 Task: Plan a game night with friends on the 15th at 10:00 PM to 11:00 PM
Action: Mouse moved to (390, 122)
Screenshot: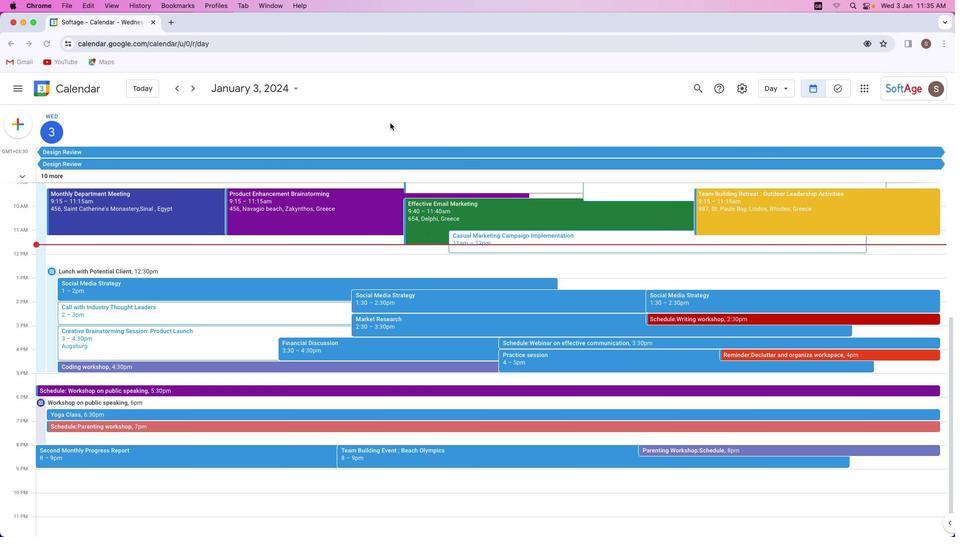 
Action: Mouse pressed left at (390, 122)
Screenshot: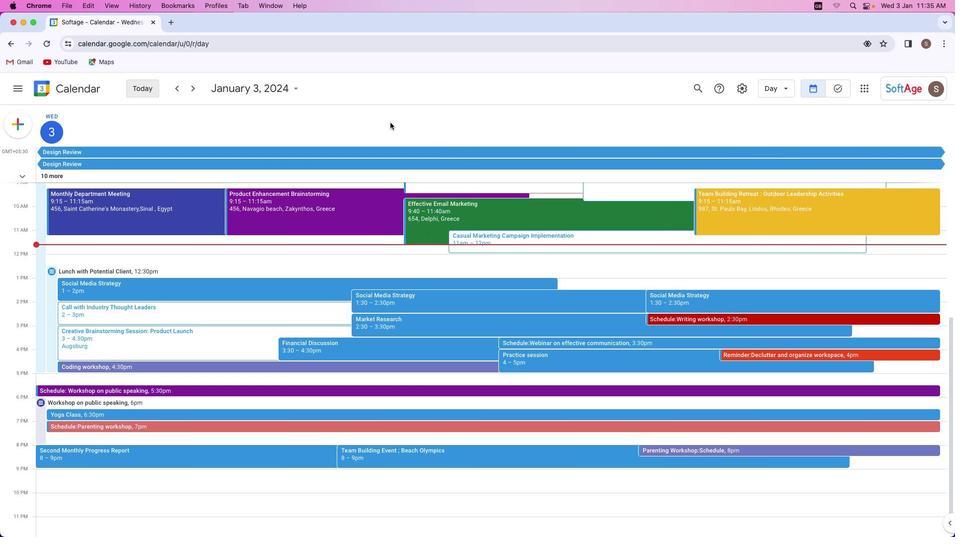 
Action: Mouse moved to (13, 131)
Screenshot: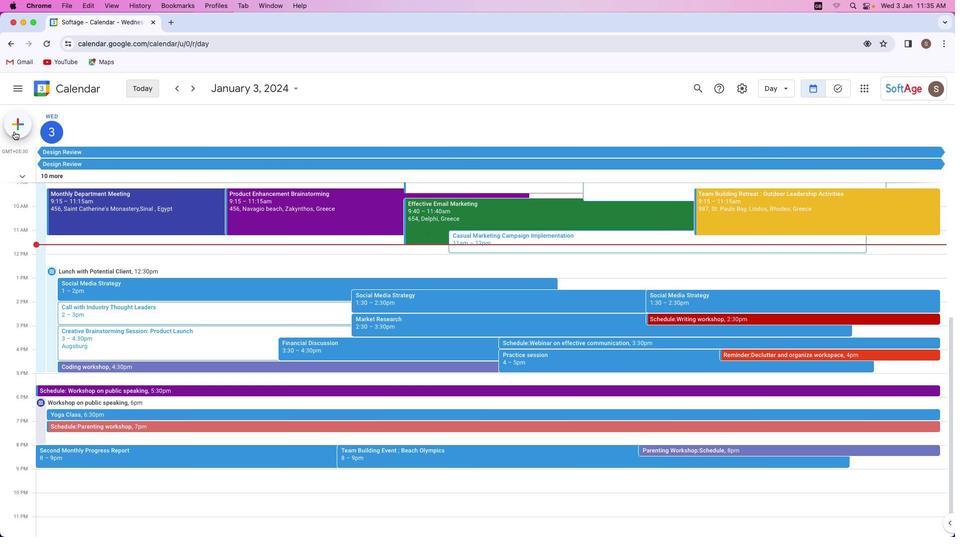 
Action: Mouse pressed left at (13, 131)
Screenshot: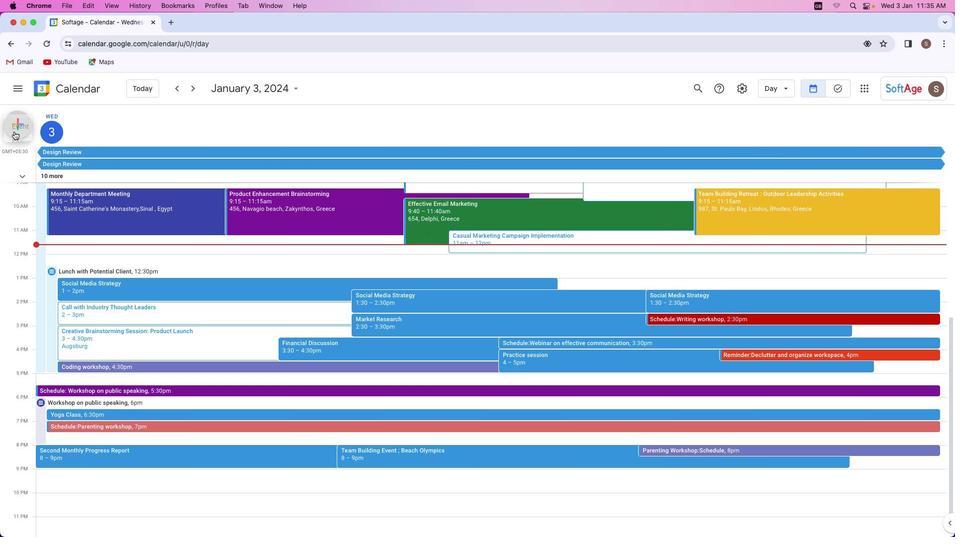 
Action: Mouse moved to (30, 158)
Screenshot: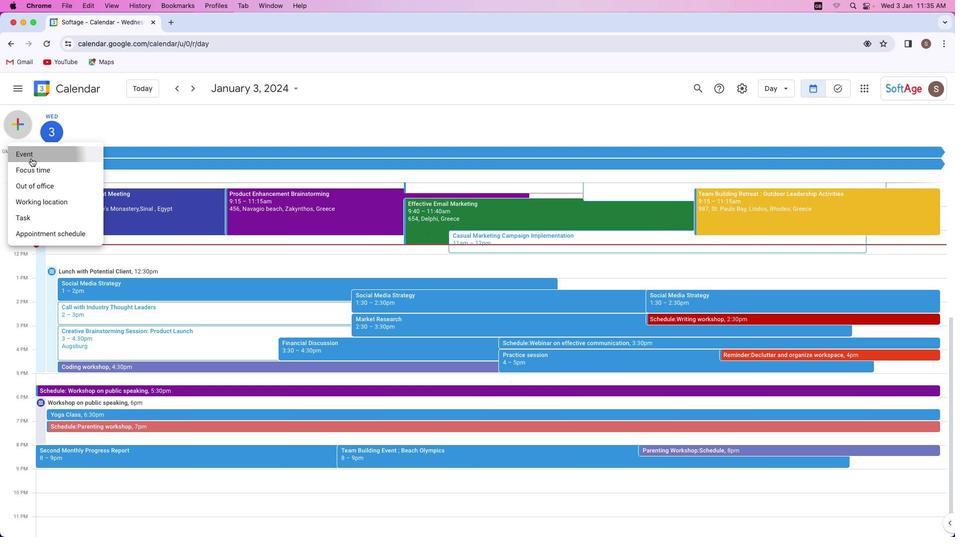 
Action: Mouse pressed left at (30, 158)
Screenshot: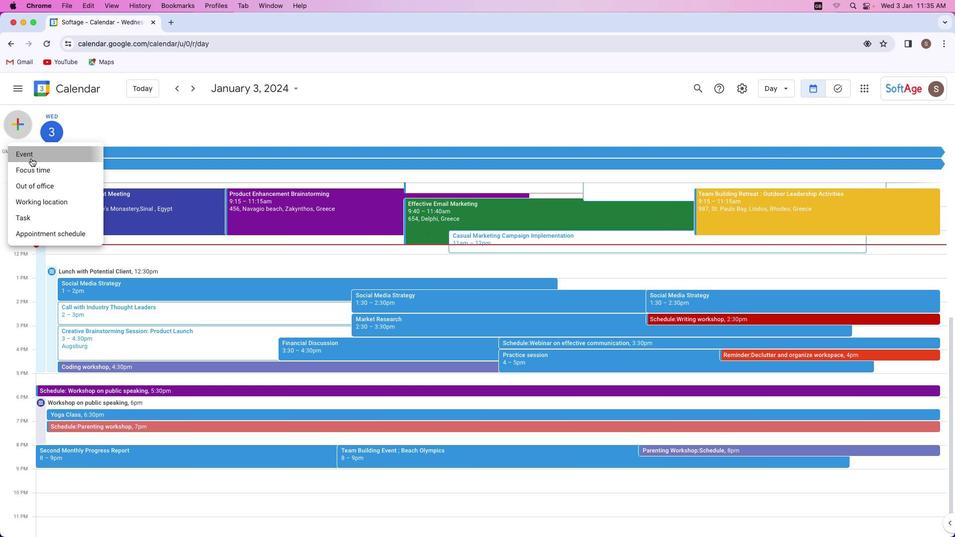 
Action: Mouse moved to (368, 210)
Screenshot: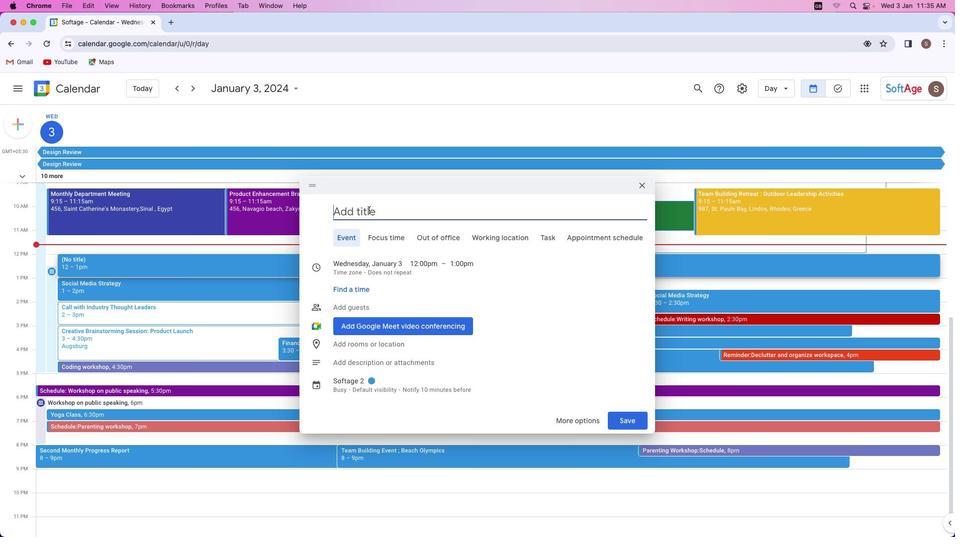 
Action: Key pressed Key.shift'G''a''m''e'Key.space'n''i''g''h''t'Key.space'w''i''t''h'Key.space'f''r''i''e''n''d''s'
Screenshot: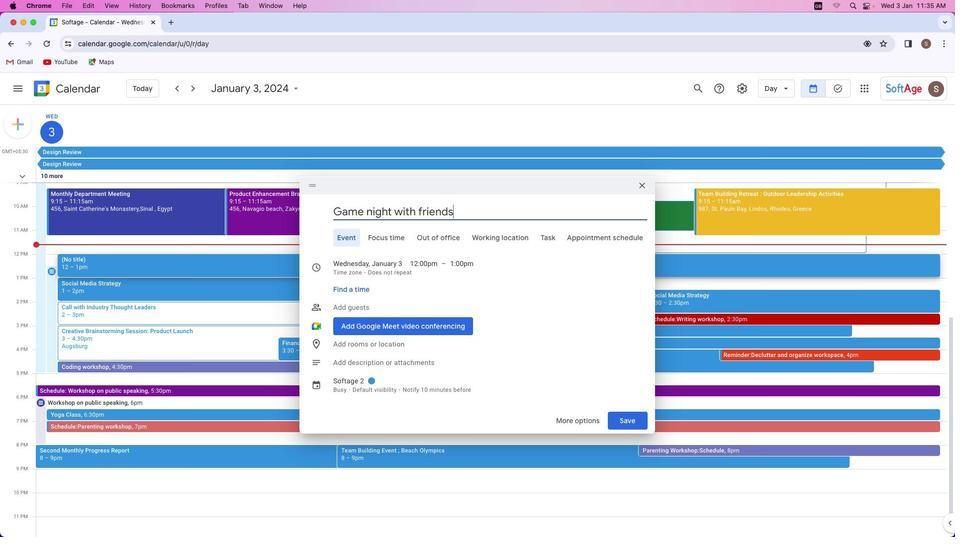 
Action: Mouse moved to (360, 259)
Screenshot: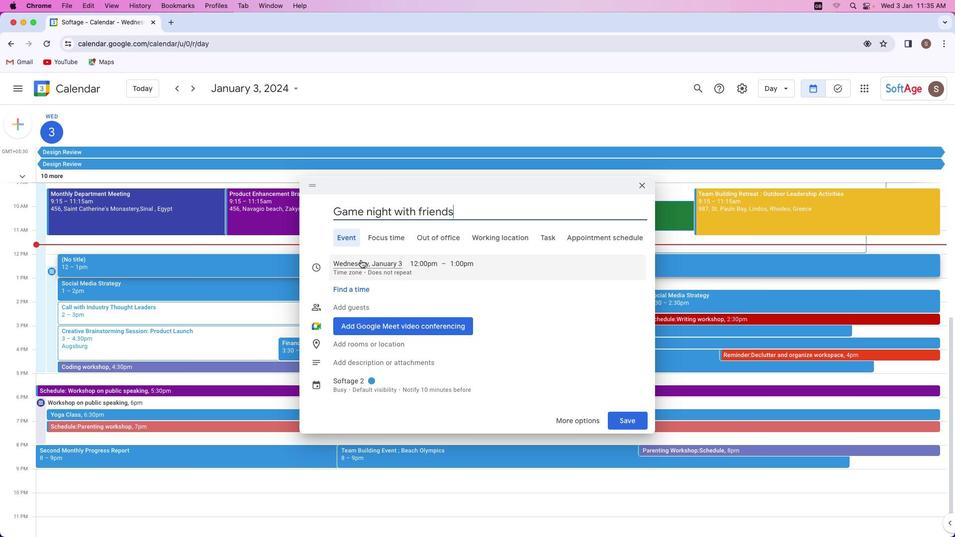 
Action: Mouse pressed left at (360, 259)
Screenshot: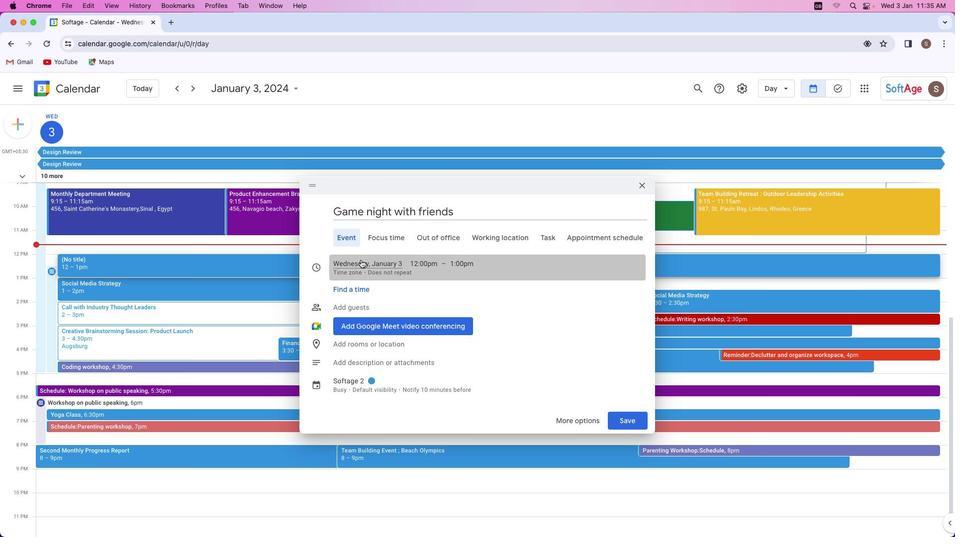 
Action: Mouse moved to (349, 341)
Screenshot: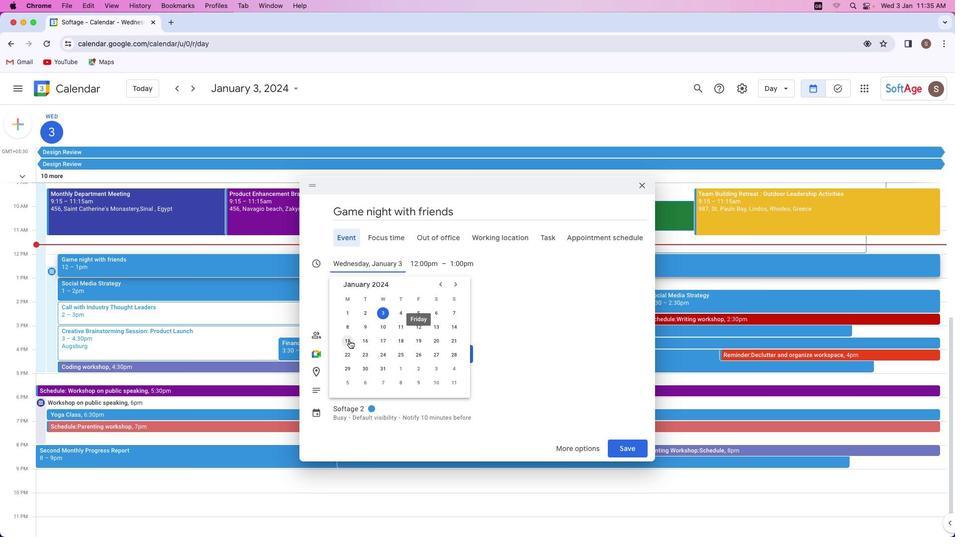 
Action: Mouse pressed left at (349, 341)
Screenshot: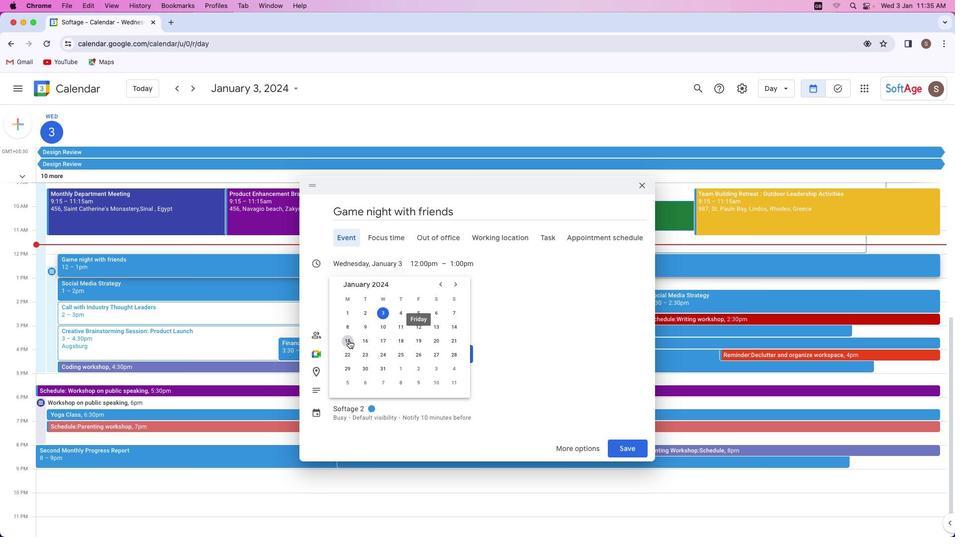 
Action: Mouse moved to (413, 265)
Screenshot: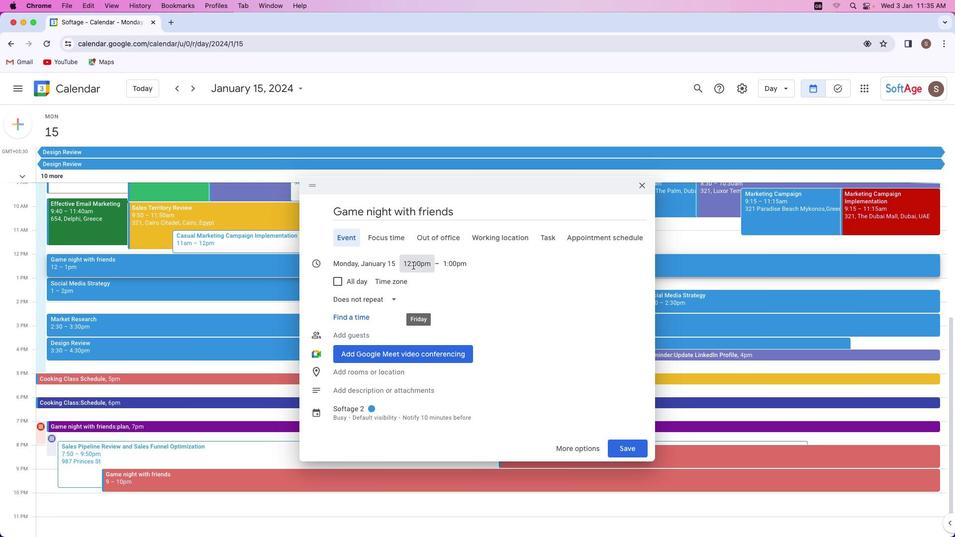 
Action: Mouse pressed left at (413, 265)
Screenshot: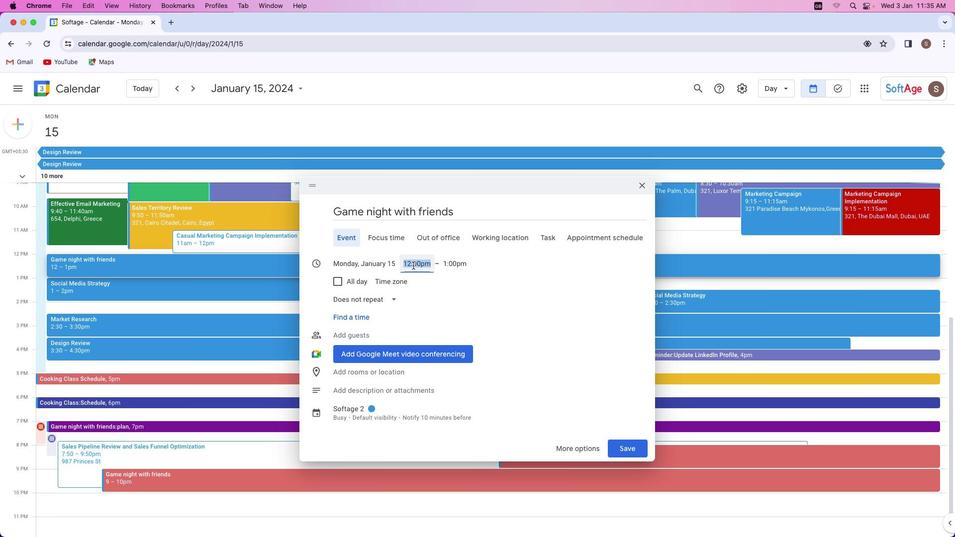 
Action: Mouse moved to (420, 300)
Screenshot: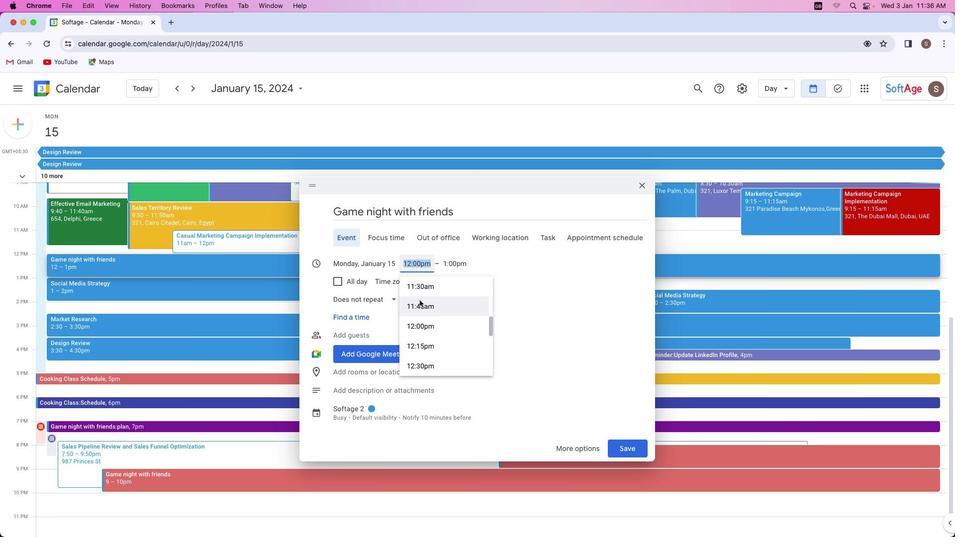 
Action: Mouse scrolled (420, 300) with delta (0, 0)
Screenshot: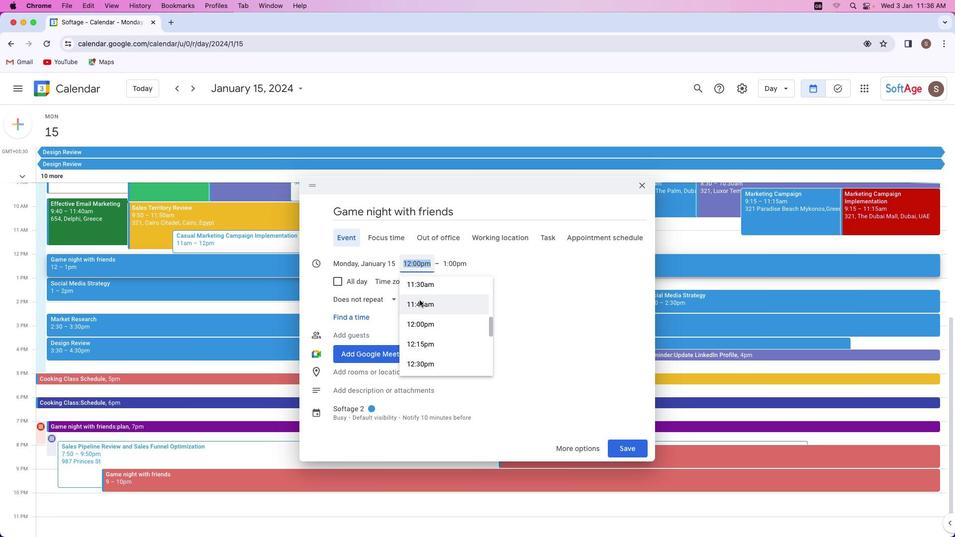 
Action: Mouse scrolled (420, 300) with delta (0, 0)
Screenshot: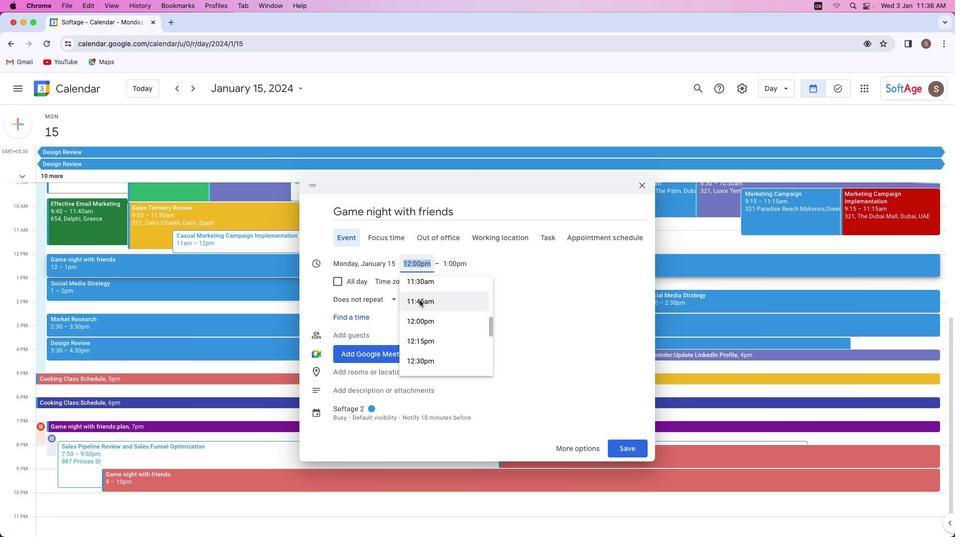 
Action: Mouse scrolled (420, 300) with delta (0, 0)
Screenshot: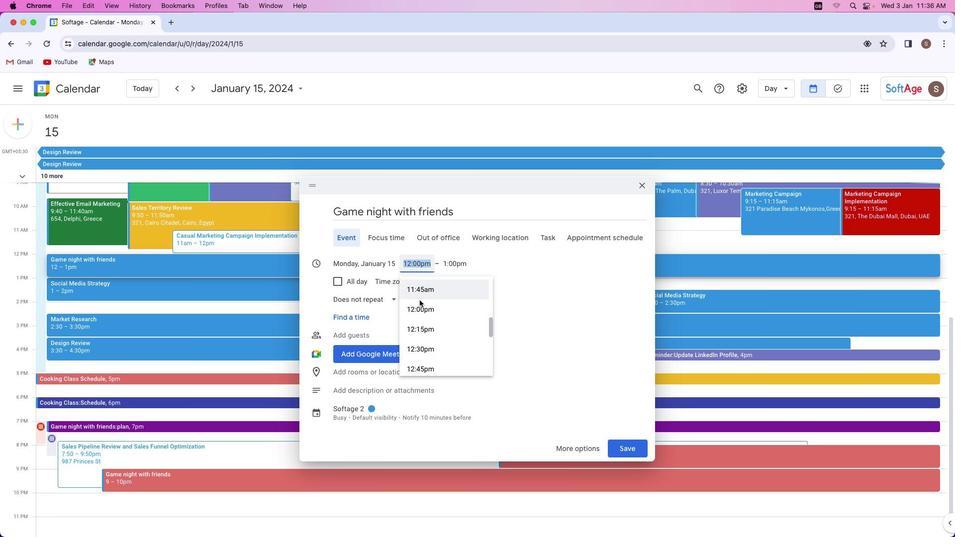
Action: Mouse scrolled (420, 300) with delta (0, 0)
Screenshot: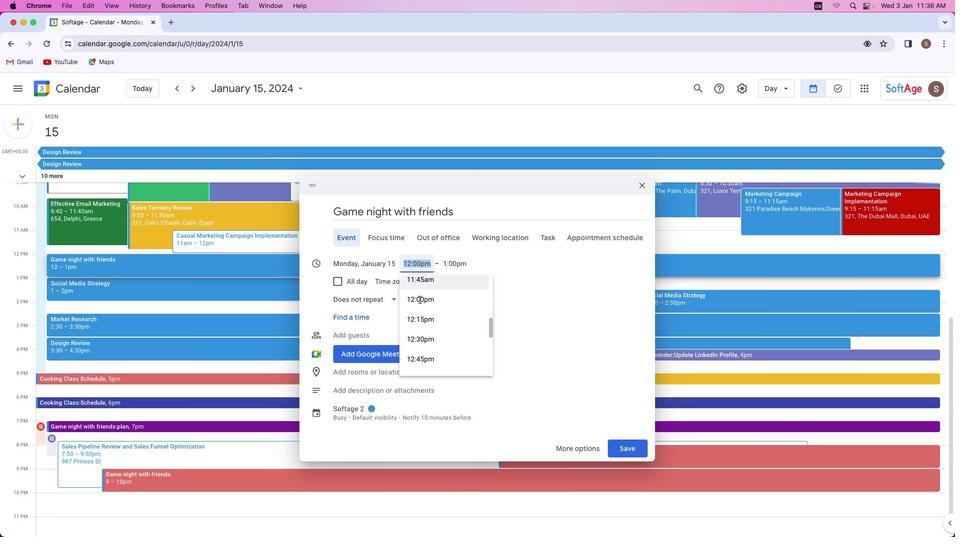 
Action: Mouse moved to (421, 298)
Screenshot: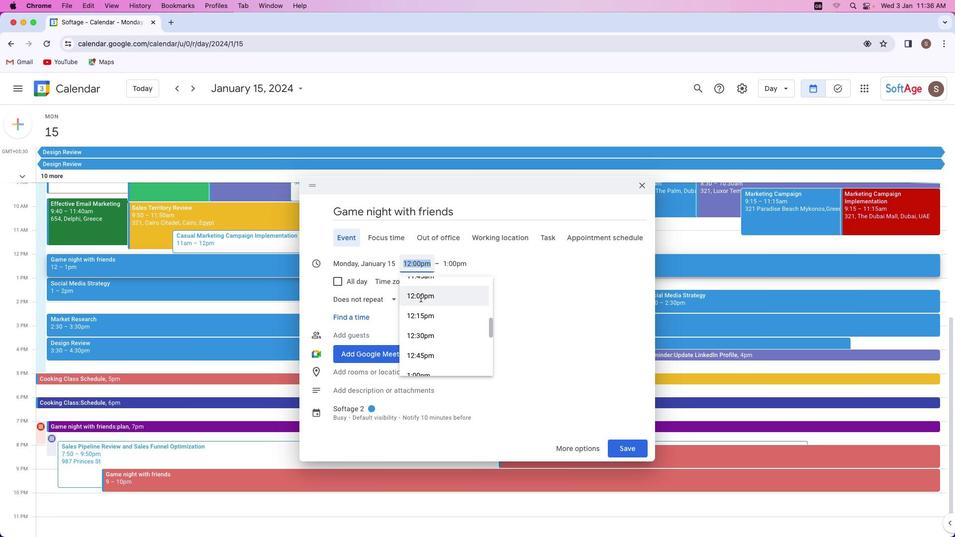 
Action: Mouse scrolled (421, 298) with delta (0, 0)
Screenshot: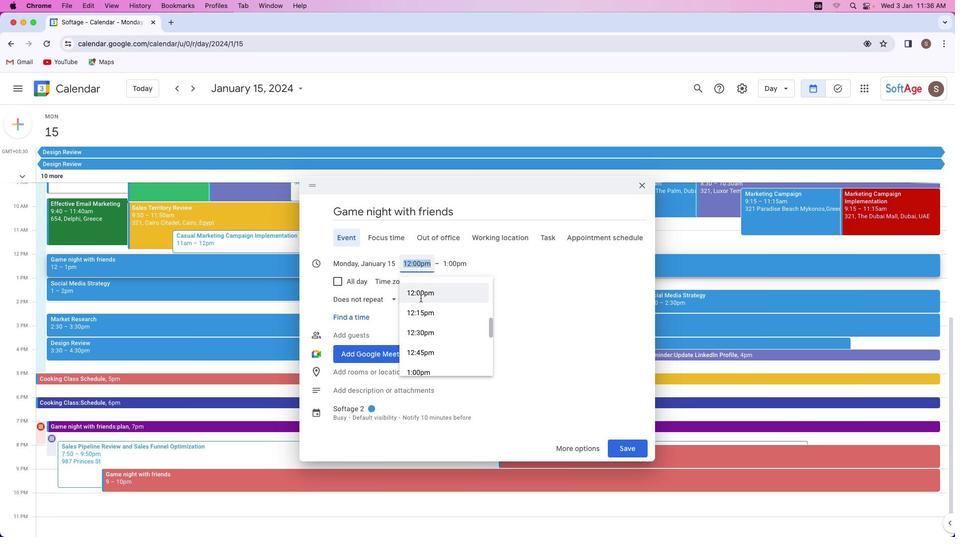 
Action: Mouse scrolled (421, 298) with delta (0, 0)
Screenshot: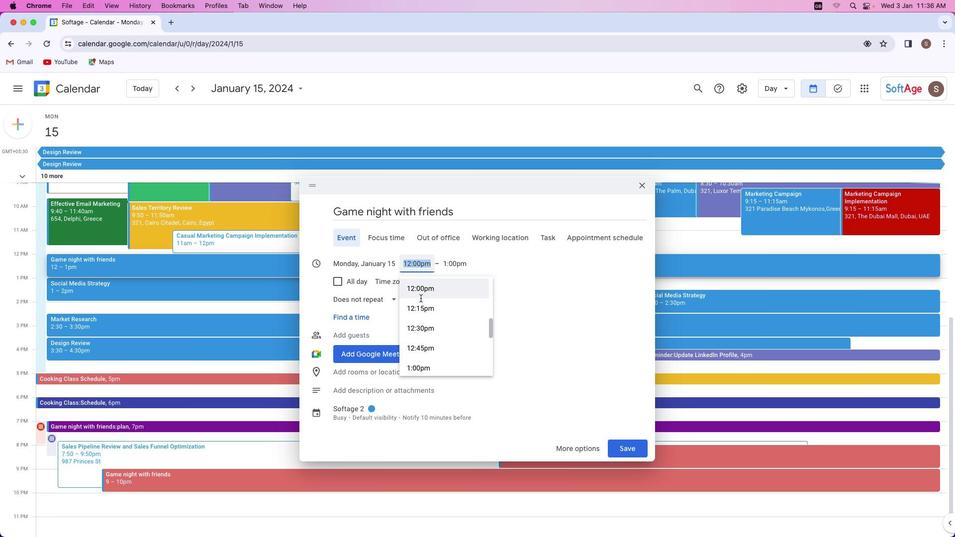 
Action: Mouse scrolled (421, 298) with delta (0, 0)
Screenshot: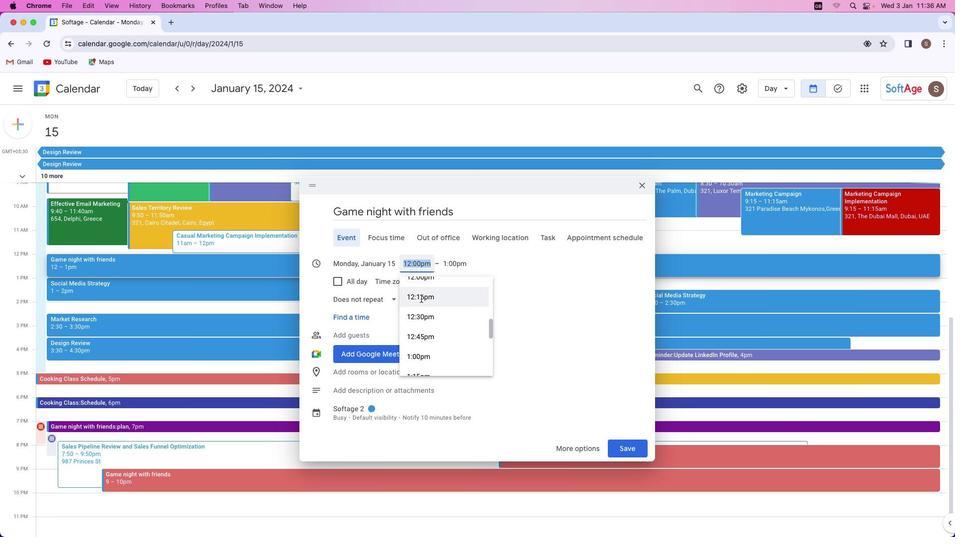 
Action: Mouse moved to (421, 298)
Screenshot: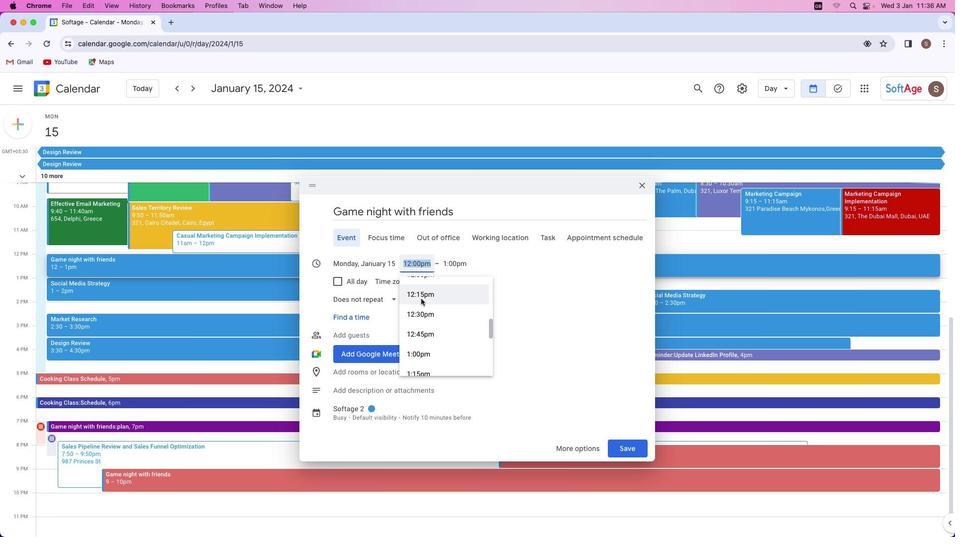
Action: Mouse scrolled (421, 298) with delta (0, 0)
Screenshot: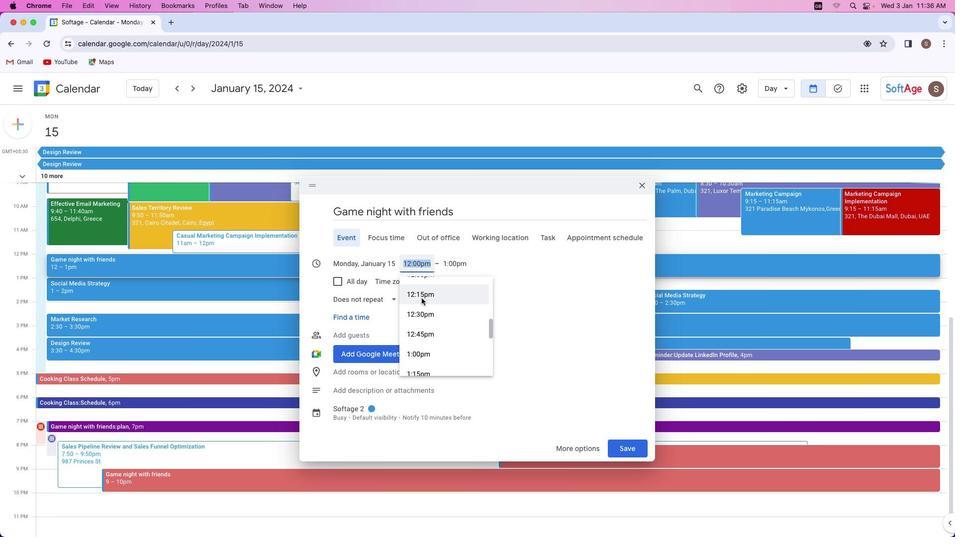 
Action: Mouse scrolled (421, 298) with delta (0, 0)
Screenshot: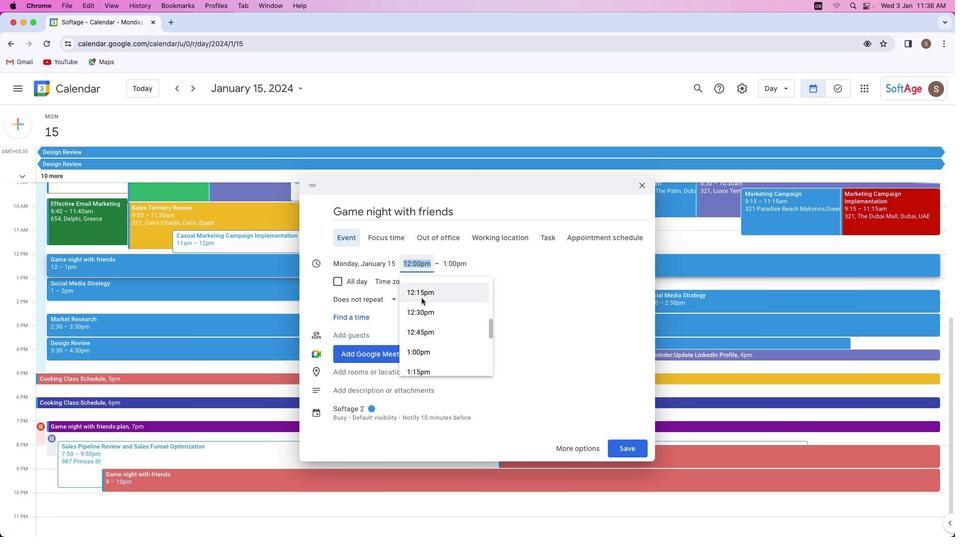 
Action: Mouse moved to (422, 297)
Screenshot: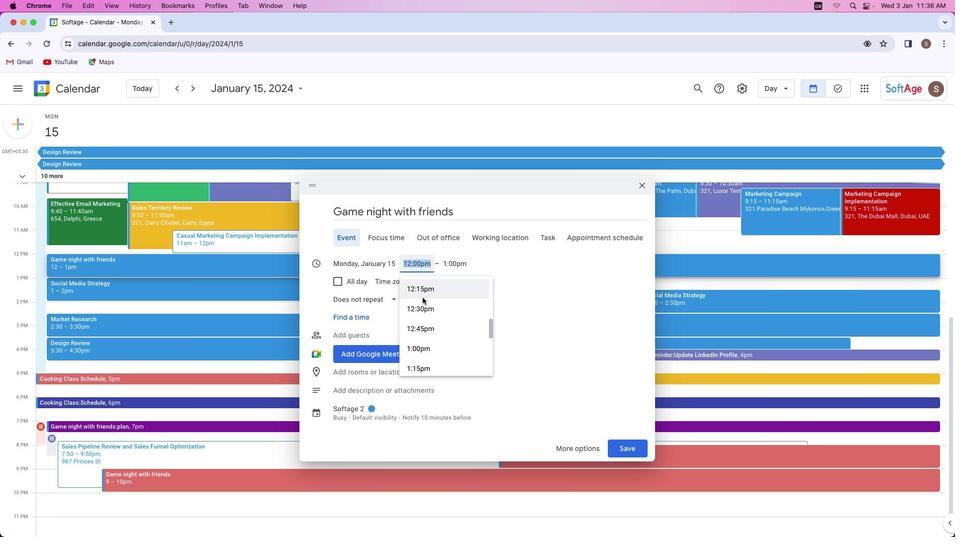 
Action: Mouse scrolled (422, 297) with delta (0, 0)
Screenshot: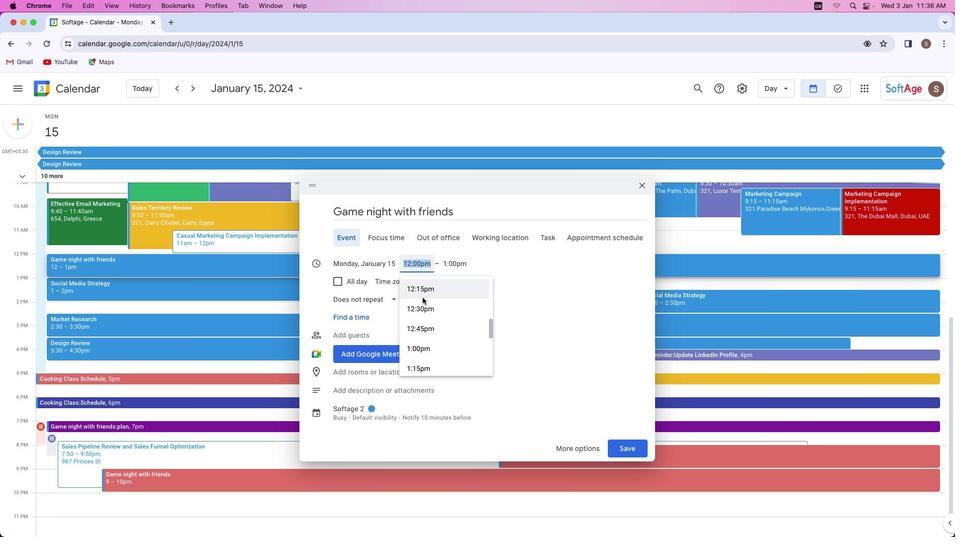 
Action: Mouse moved to (422, 298)
Screenshot: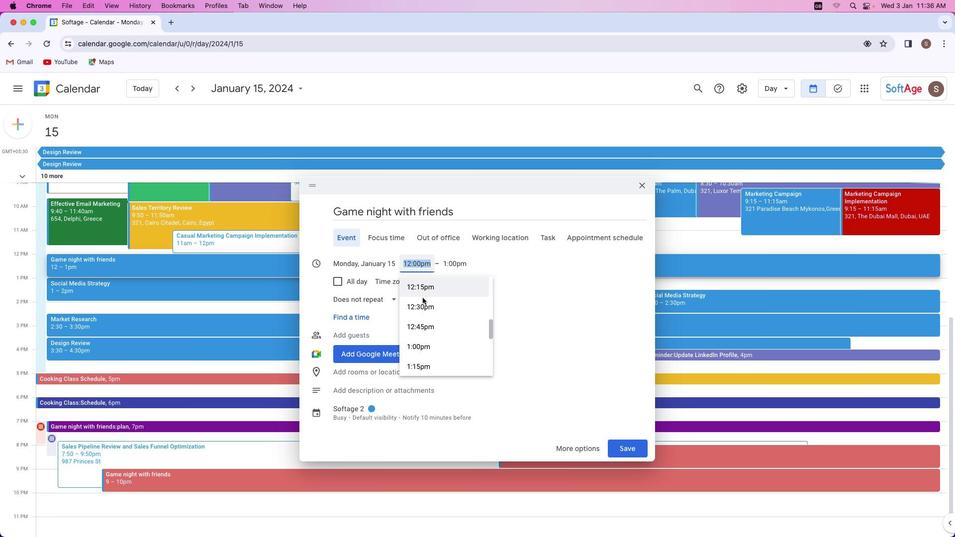 
Action: Mouse scrolled (422, 298) with delta (0, 0)
Screenshot: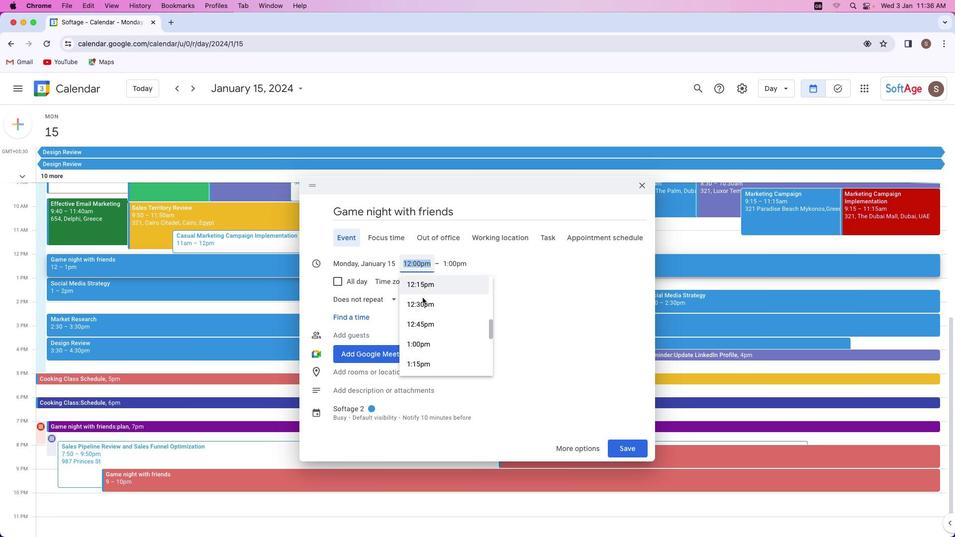 
Action: Mouse scrolled (422, 298) with delta (0, 0)
Screenshot: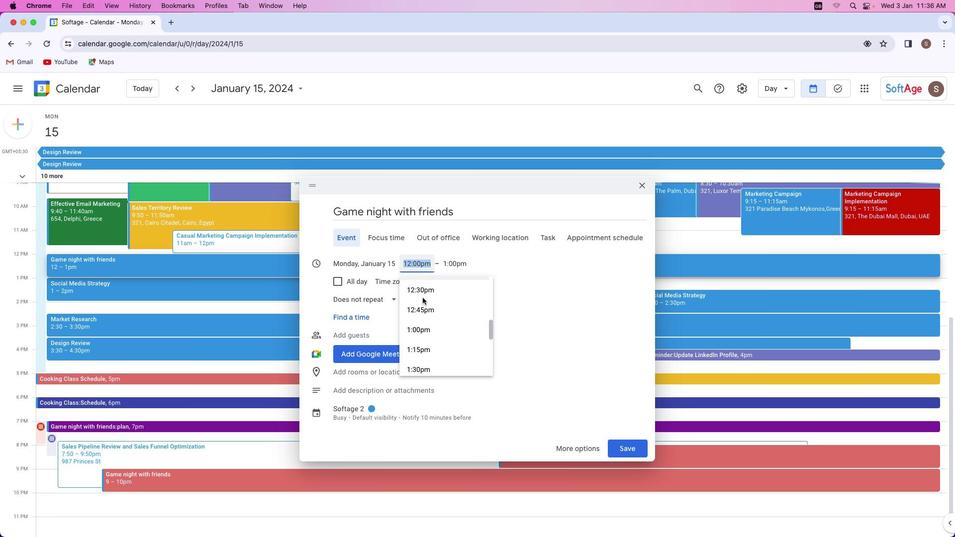 
Action: Mouse scrolled (422, 298) with delta (0, 0)
Screenshot: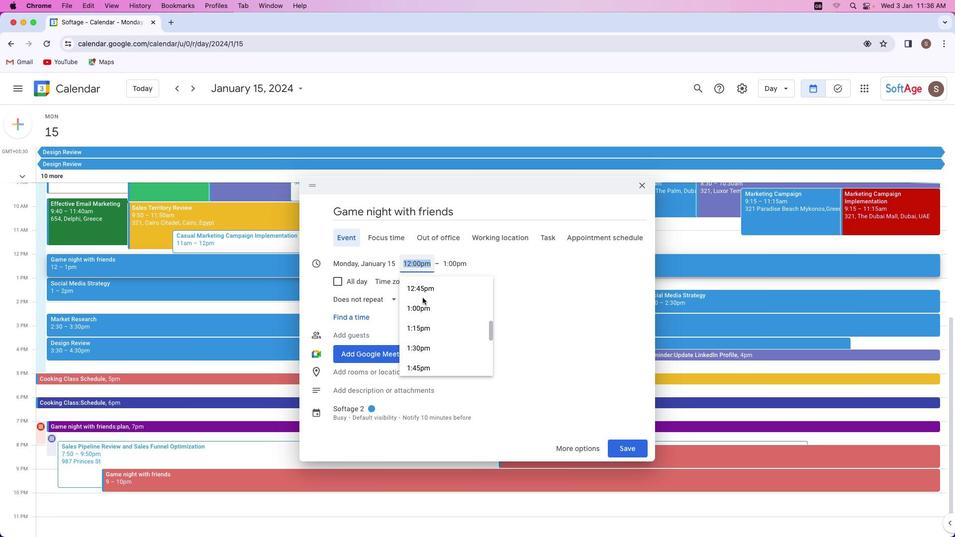 
Action: Mouse moved to (423, 297)
Screenshot: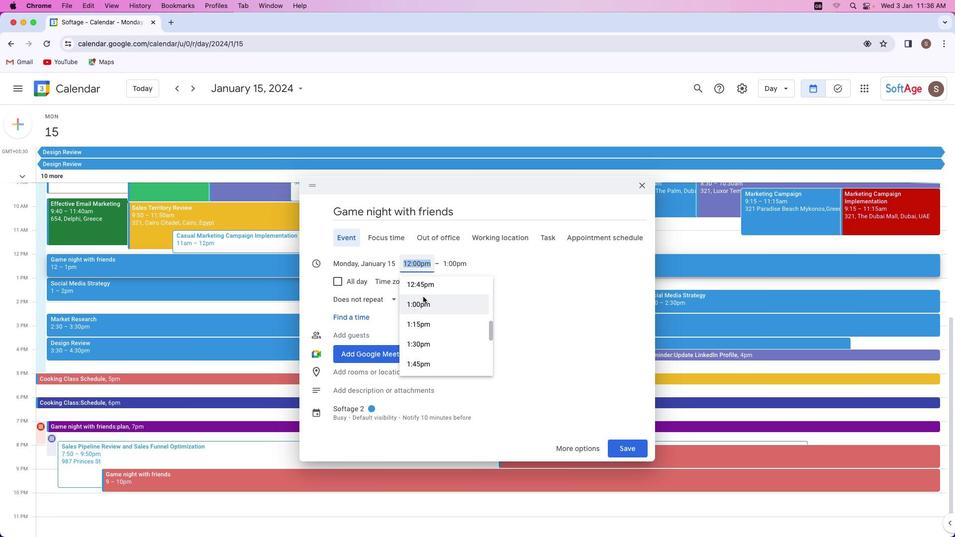 
Action: Mouse scrolled (423, 297) with delta (0, 0)
Screenshot: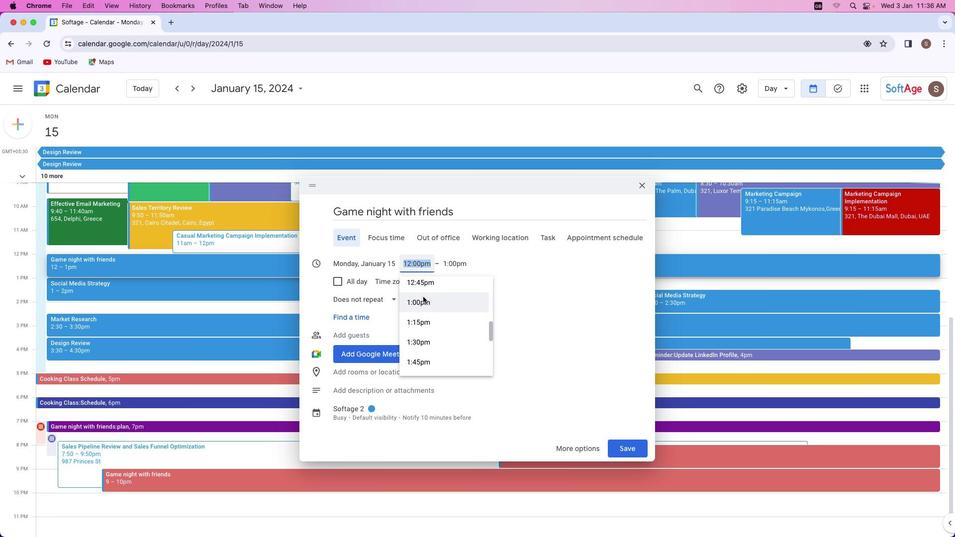 
Action: Mouse scrolled (423, 297) with delta (0, 0)
Screenshot: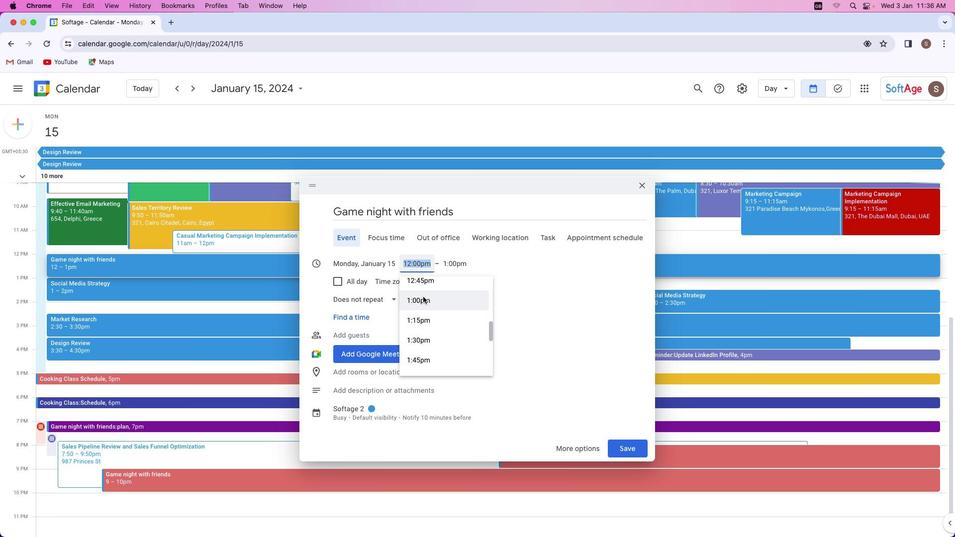 
Action: Mouse scrolled (423, 297) with delta (0, 0)
Screenshot: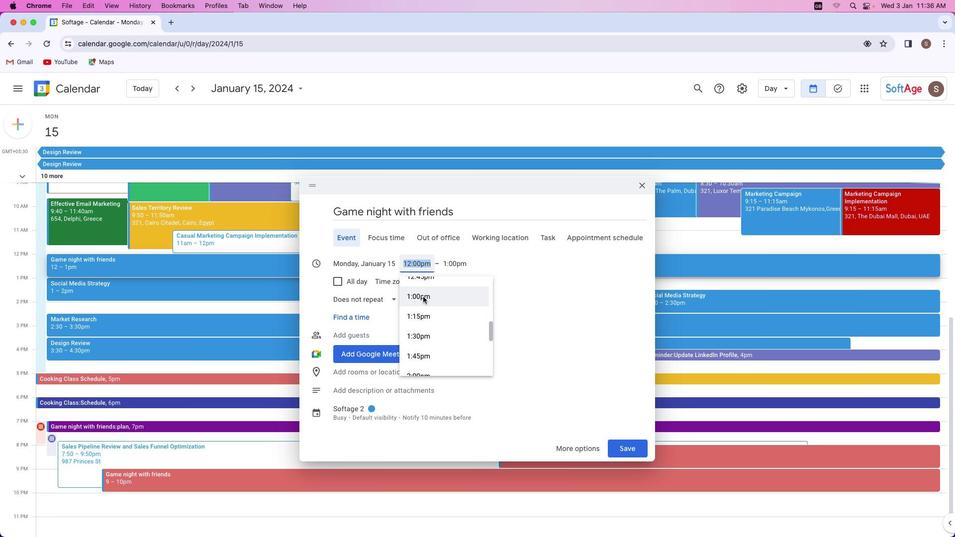
Action: Mouse scrolled (423, 297) with delta (0, 0)
Screenshot: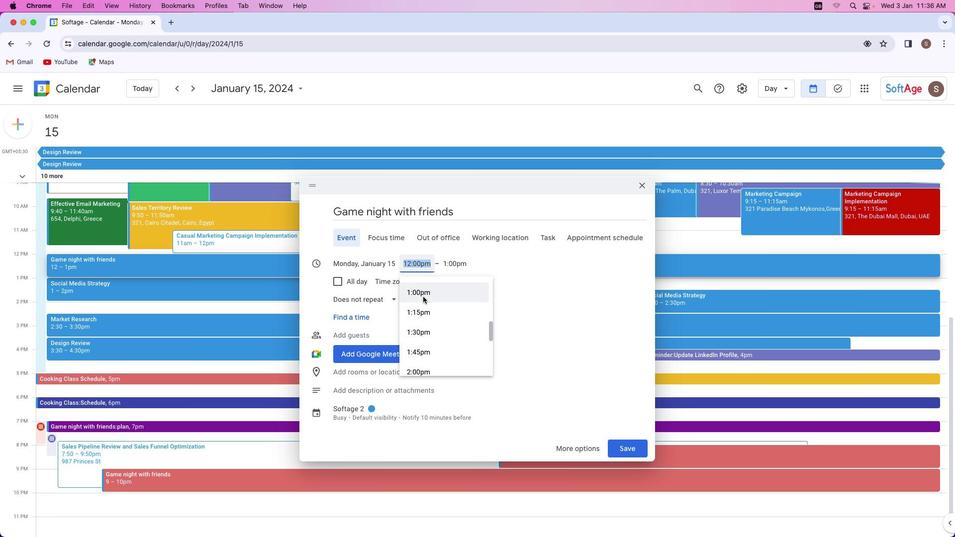 
Action: Mouse moved to (423, 296)
Screenshot: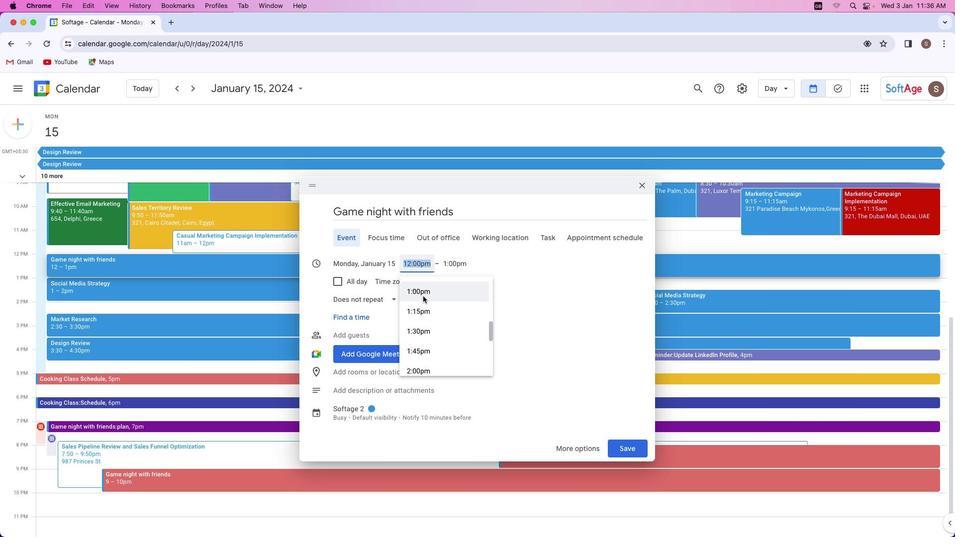 
Action: Mouse scrolled (423, 296) with delta (0, 0)
Screenshot: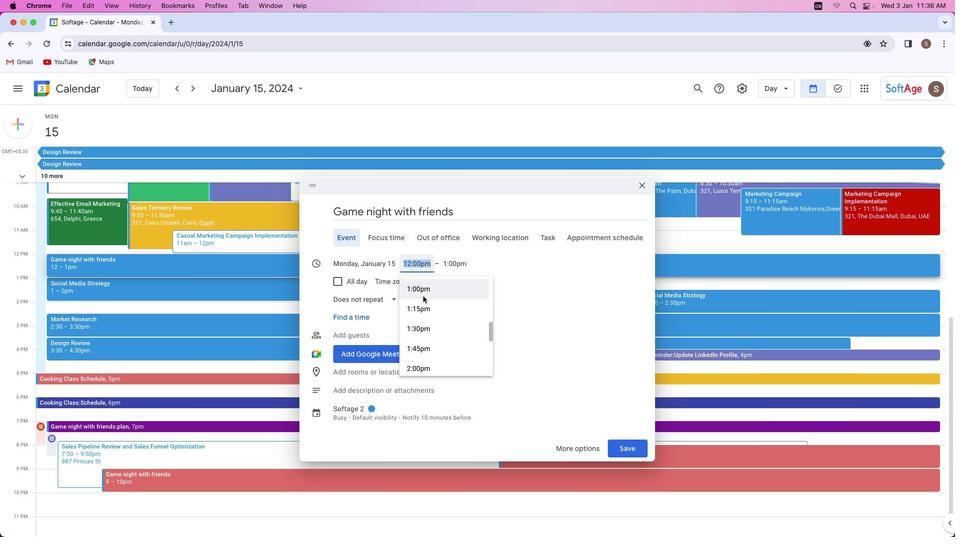 
Action: Mouse scrolled (423, 296) with delta (0, 0)
Screenshot: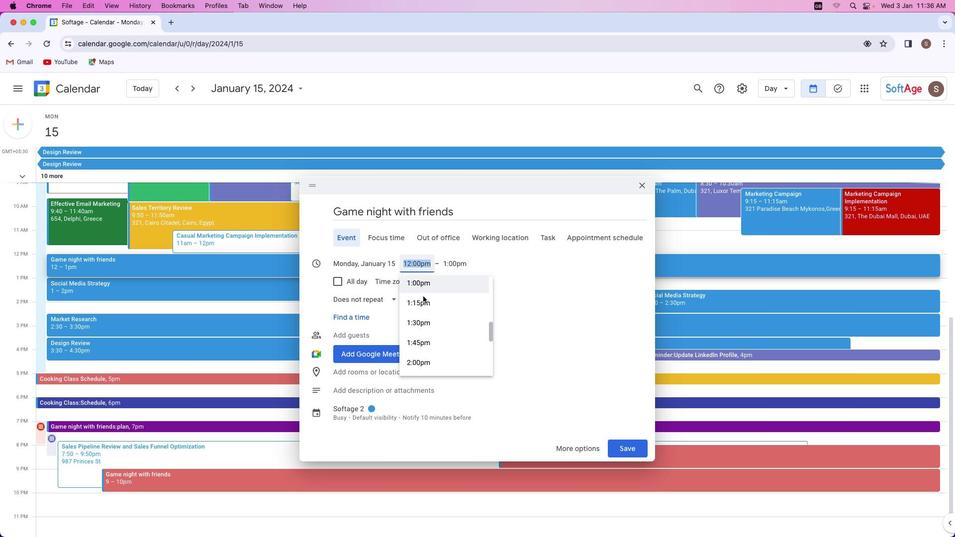 
Action: Mouse scrolled (423, 296) with delta (0, 0)
Screenshot: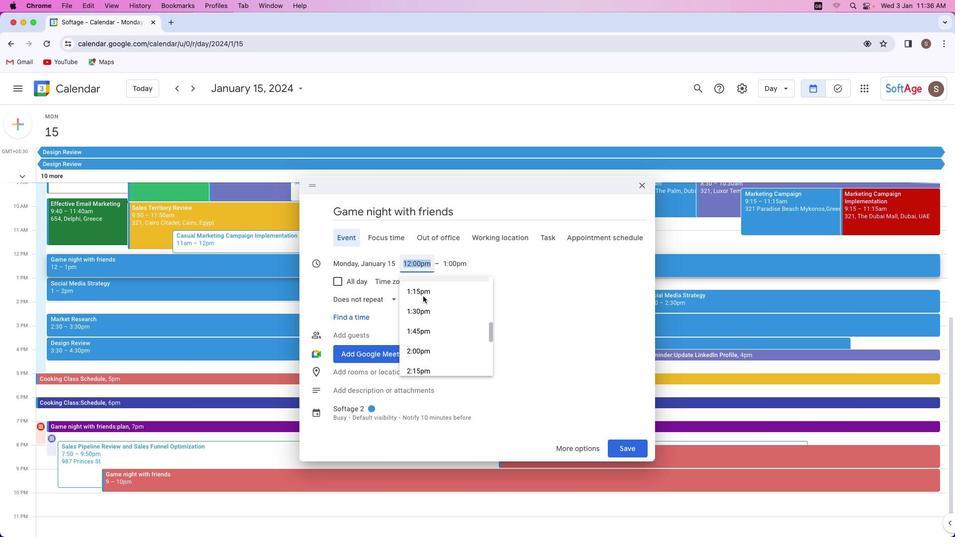 
Action: Mouse scrolled (423, 296) with delta (0, 0)
Screenshot: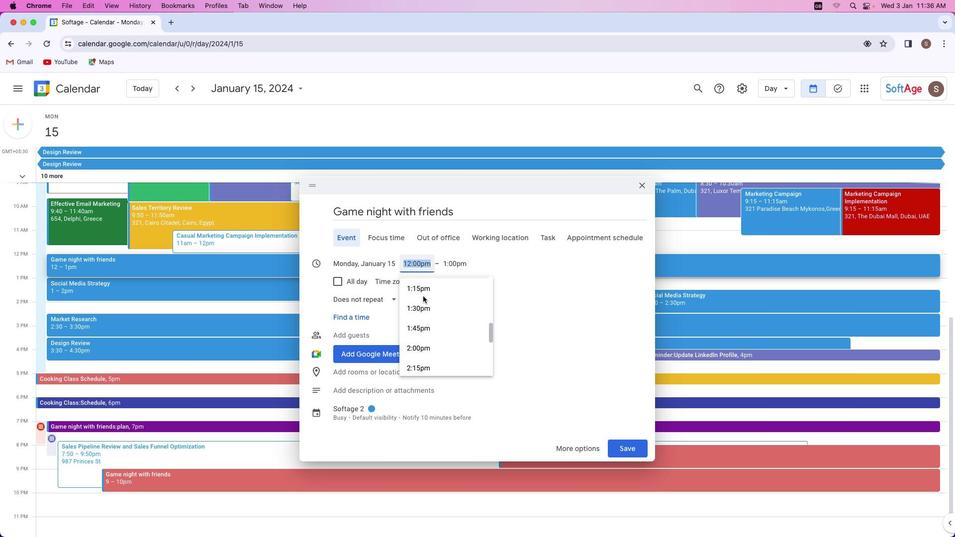 
Action: Mouse moved to (423, 295)
Screenshot: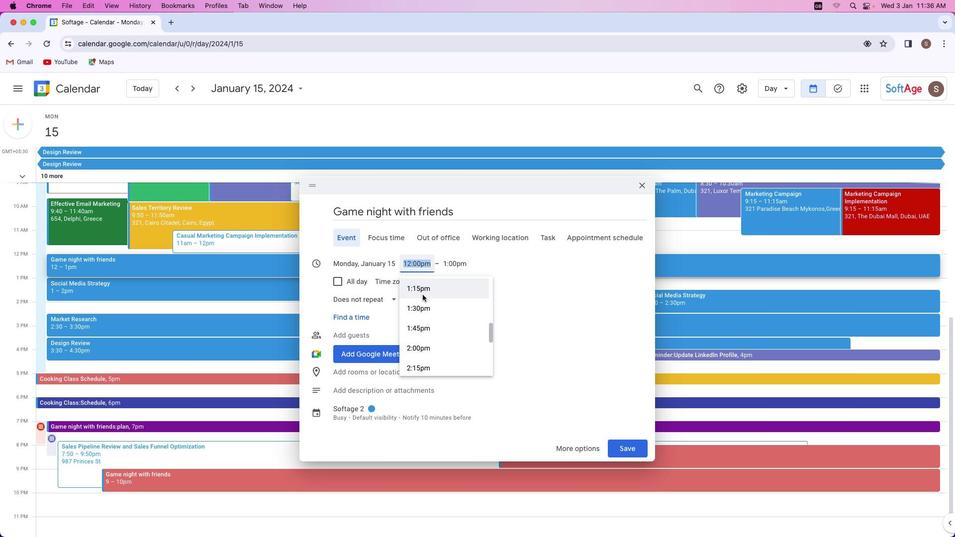 
Action: Mouse scrolled (423, 295) with delta (0, 0)
Screenshot: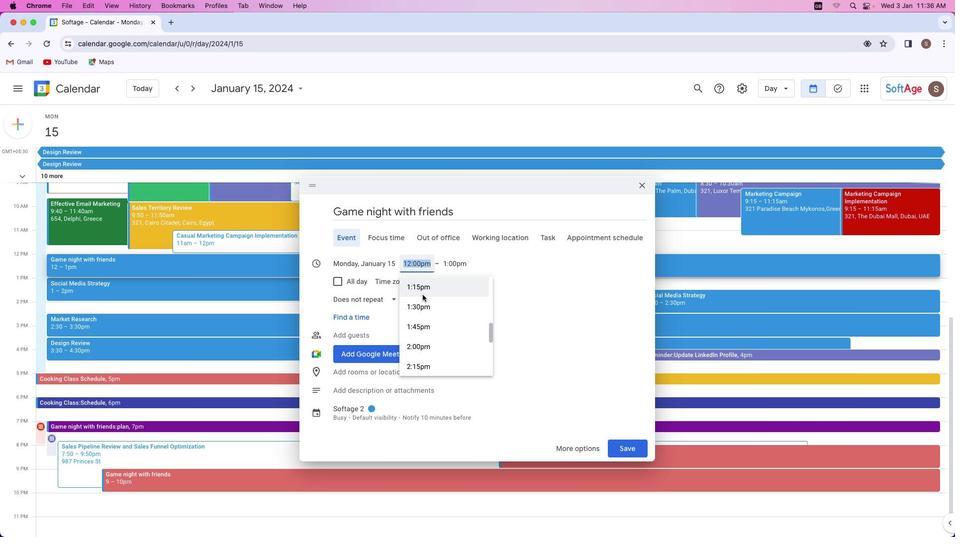 
Action: Mouse scrolled (423, 295) with delta (0, 0)
Screenshot: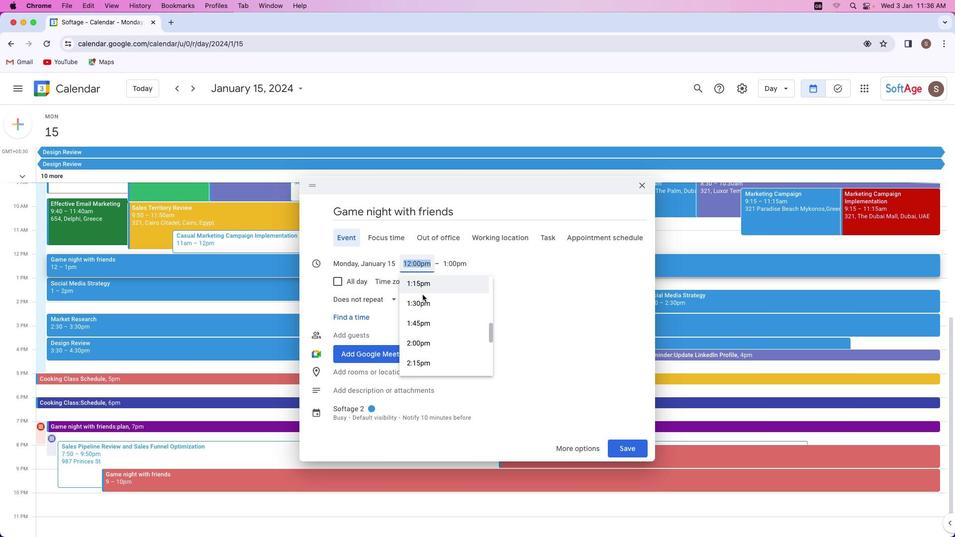 
Action: Mouse scrolled (423, 295) with delta (0, 0)
Screenshot: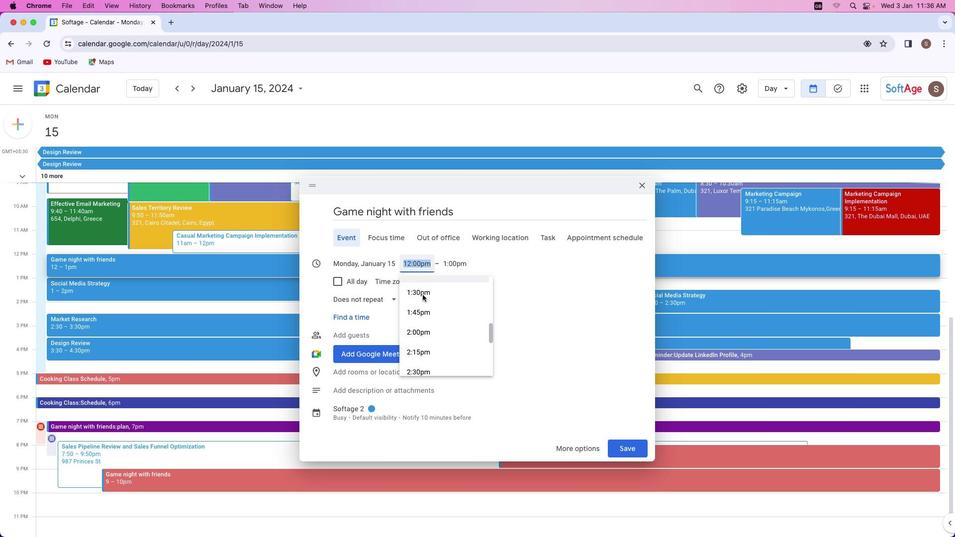 
Action: Mouse scrolled (423, 295) with delta (0, 0)
Screenshot: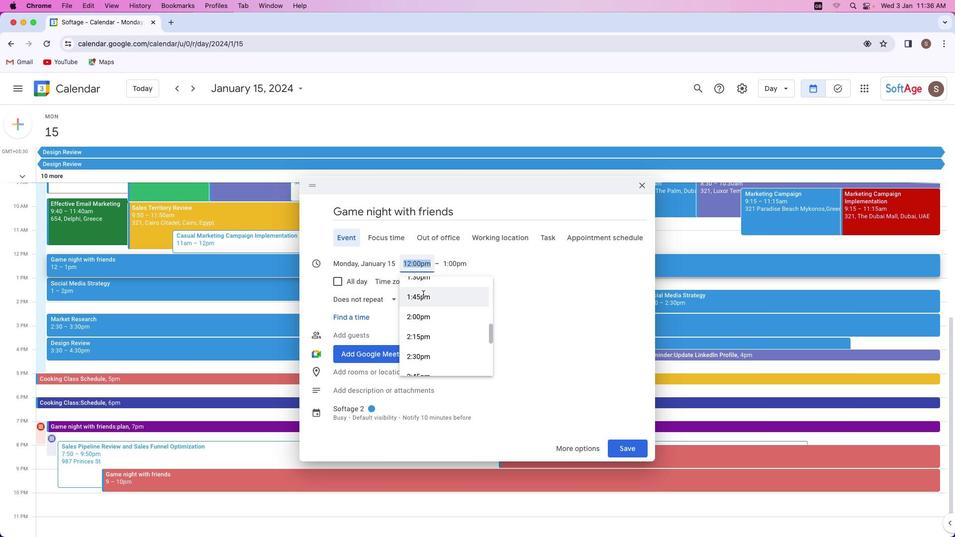 
Action: Mouse moved to (423, 294)
Screenshot: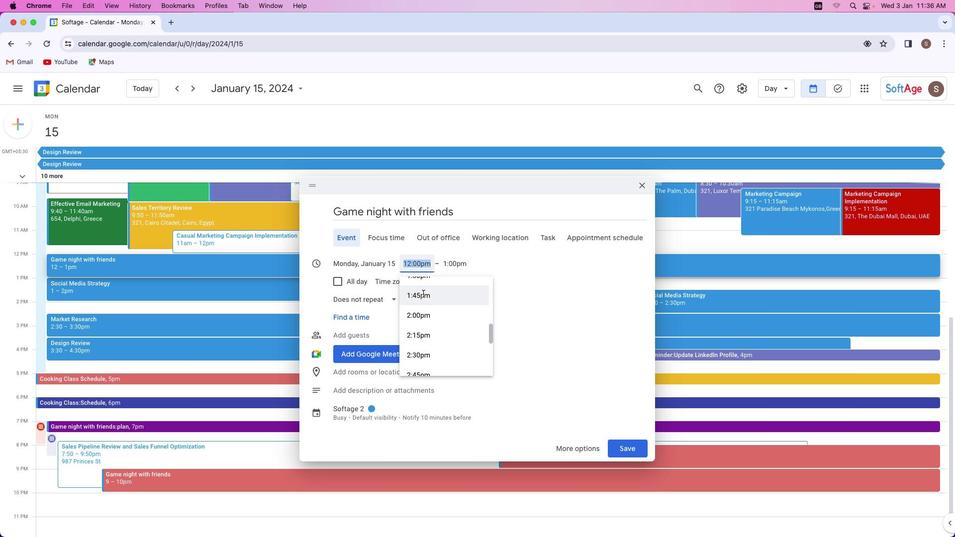 
Action: Mouse scrolled (423, 294) with delta (0, 0)
Screenshot: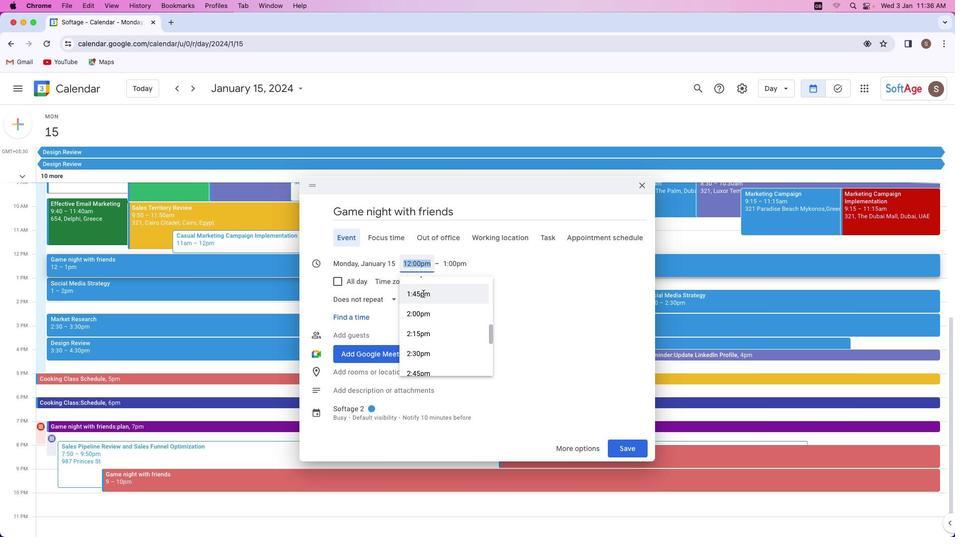 
Action: Mouse scrolled (423, 294) with delta (0, 0)
Screenshot: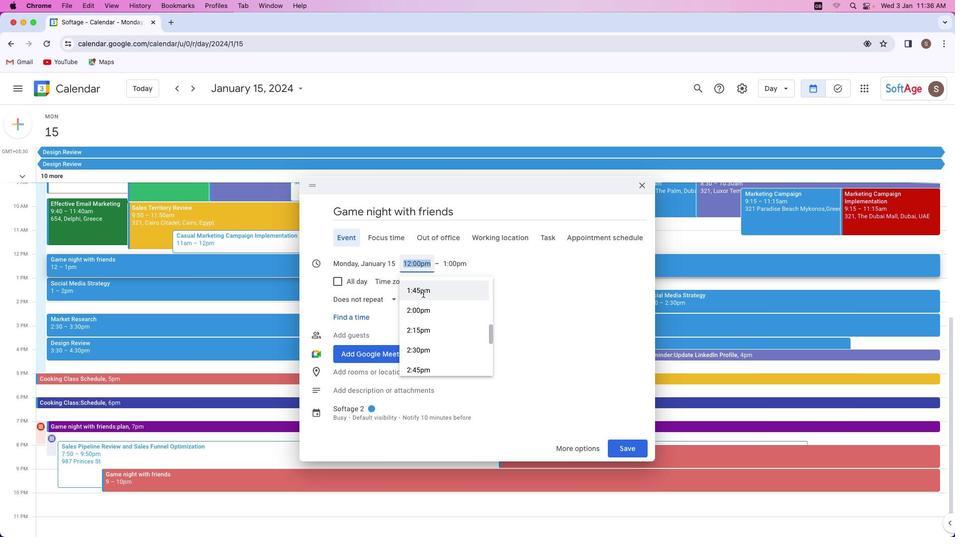 
Action: Mouse scrolled (423, 294) with delta (0, 0)
Screenshot: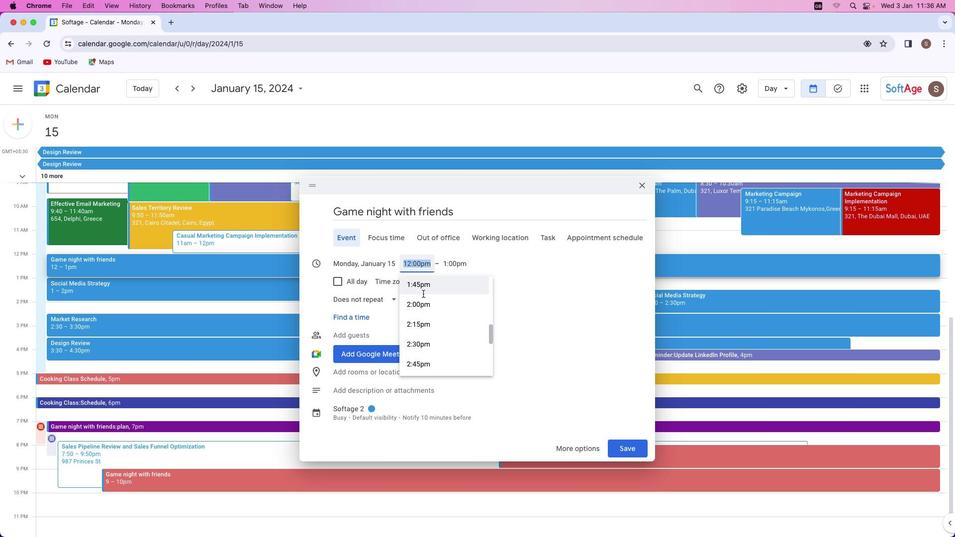 
Action: Mouse scrolled (423, 294) with delta (0, 0)
Screenshot: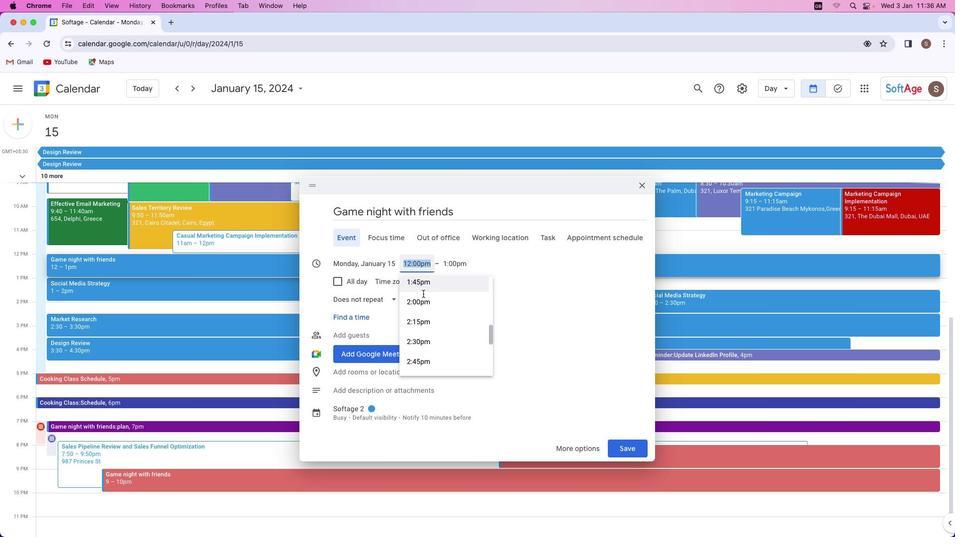 
Action: Mouse moved to (423, 293)
Screenshot: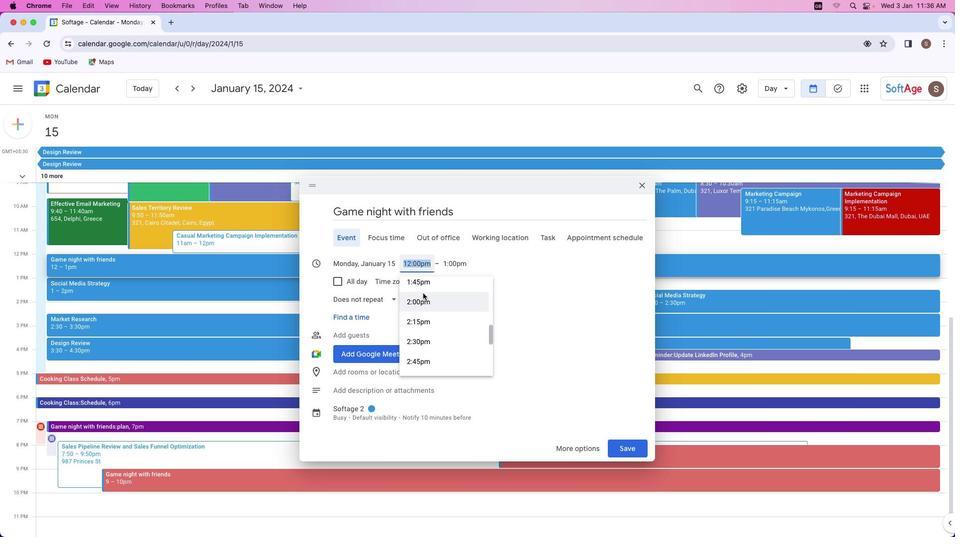 
Action: Mouse scrolled (423, 293) with delta (0, 0)
Screenshot: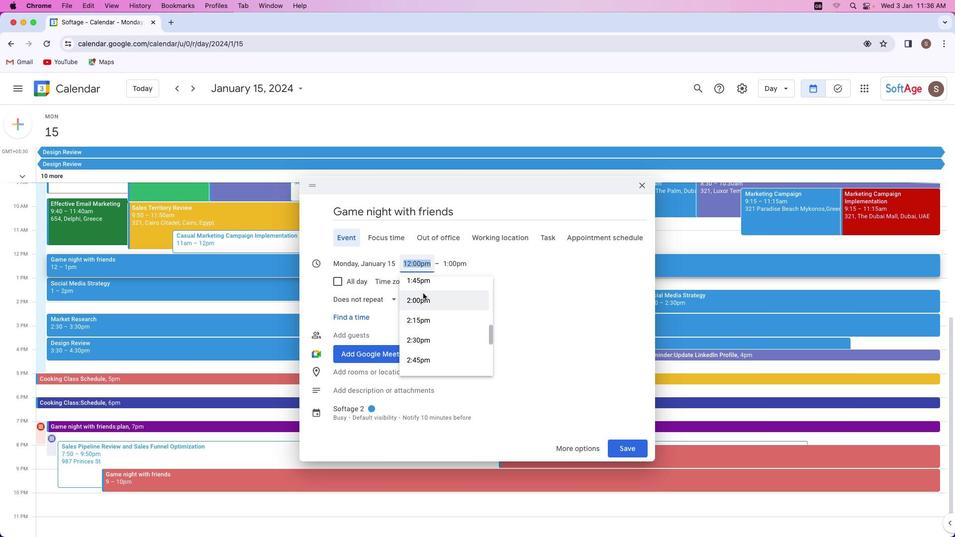 
Action: Mouse scrolled (423, 293) with delta (0, 0)
Screenshot: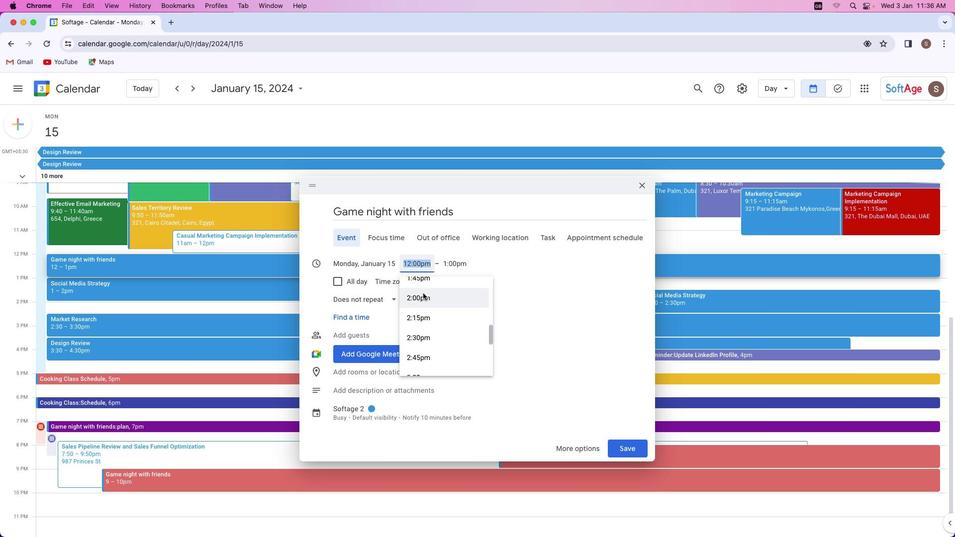 
Action: Mouse scrolled (423, 293) with delta (0, 0)
Screenshot: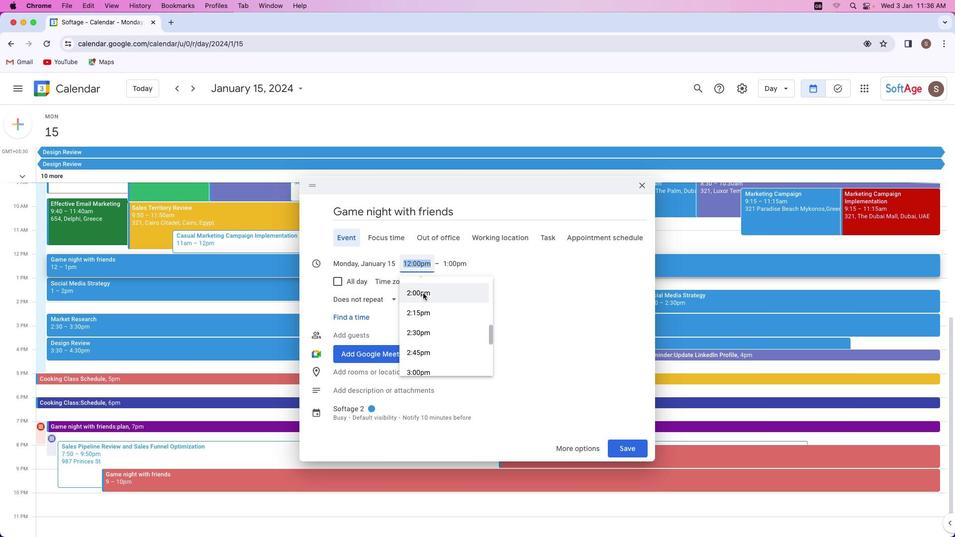 
Action: Mouse scrolled (423, 293) with delta (0, 0)
Screenshot: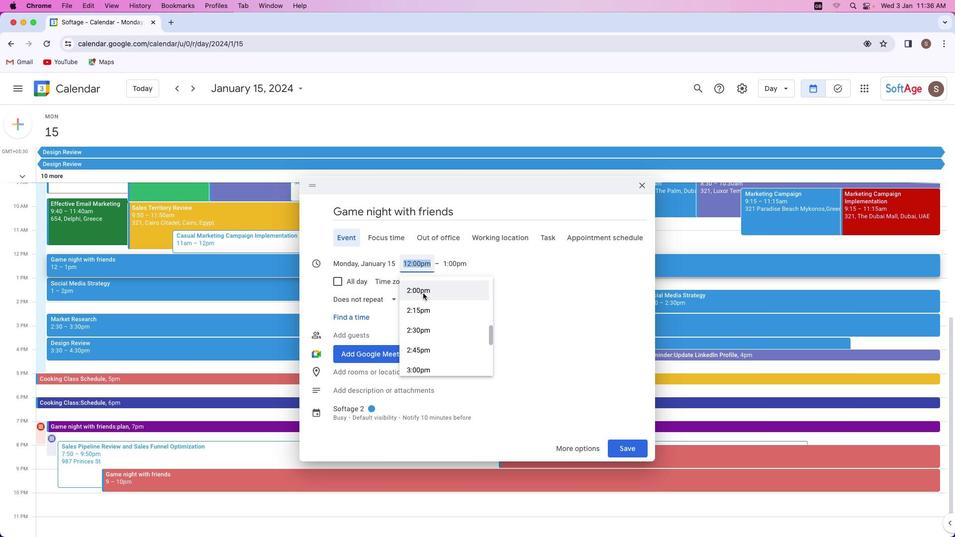 
Action: Mouse scrolled (423, 293) with delta (0, 0)
Screenshot: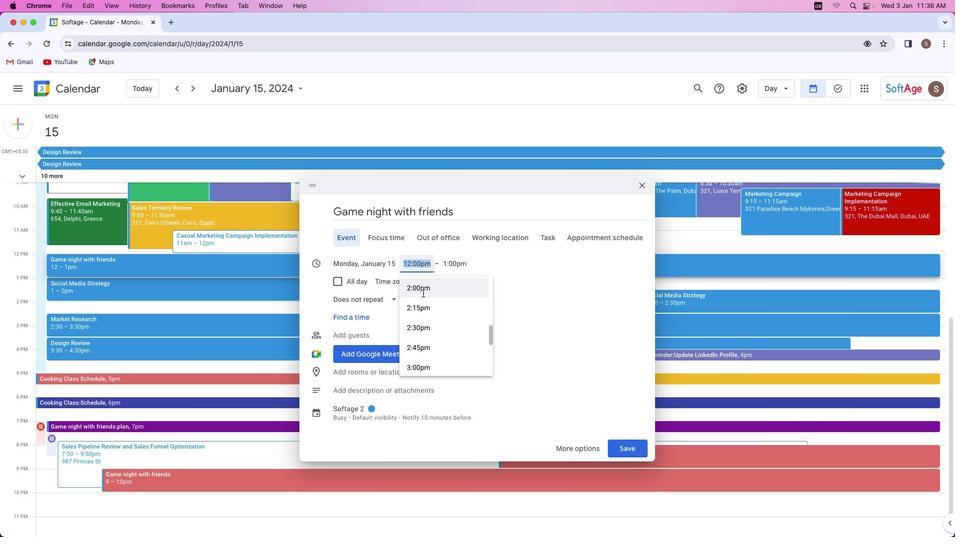 
Action: Mouse scrolled (423, 293) with delta (0, 0)
Screenshot: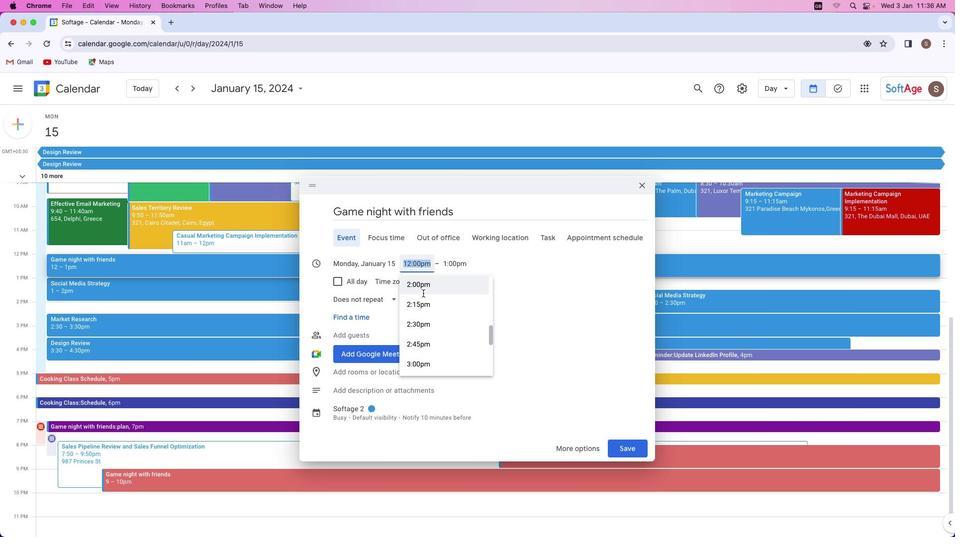 
Action: Mouse scrolled (423, 293) with delta (0, 0)
Screenshot: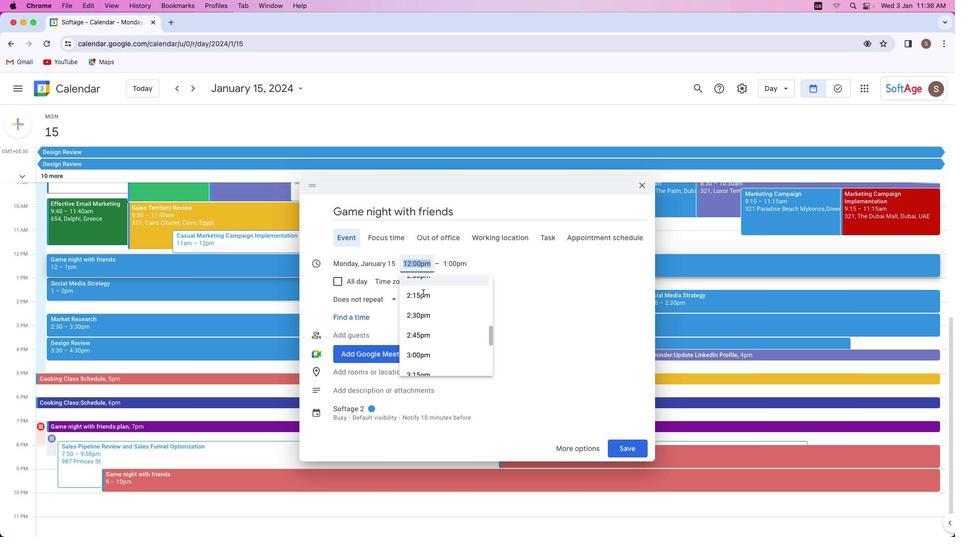 
Action: Mouse scrolled (423, 293) with delta (0, 0)
Screenshot: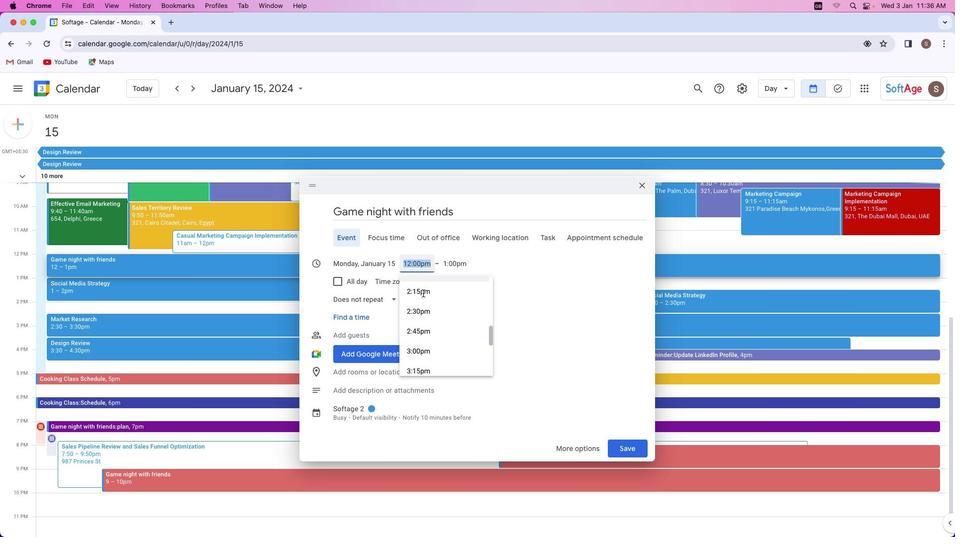 
Action: Mouse scrolled (423, 293) with delta (0, 0)
Screenshot: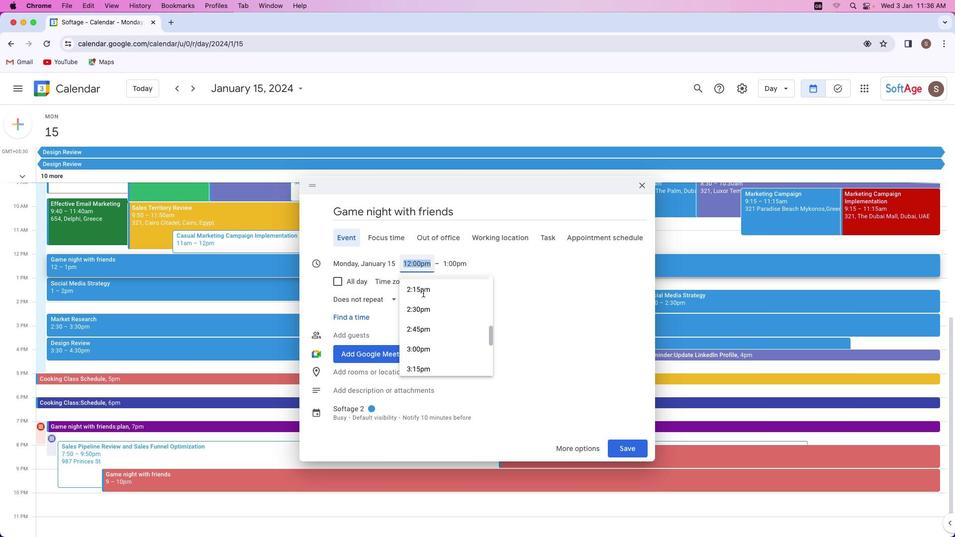 
Action: Mouse moved to (423, 292)
Screenshot: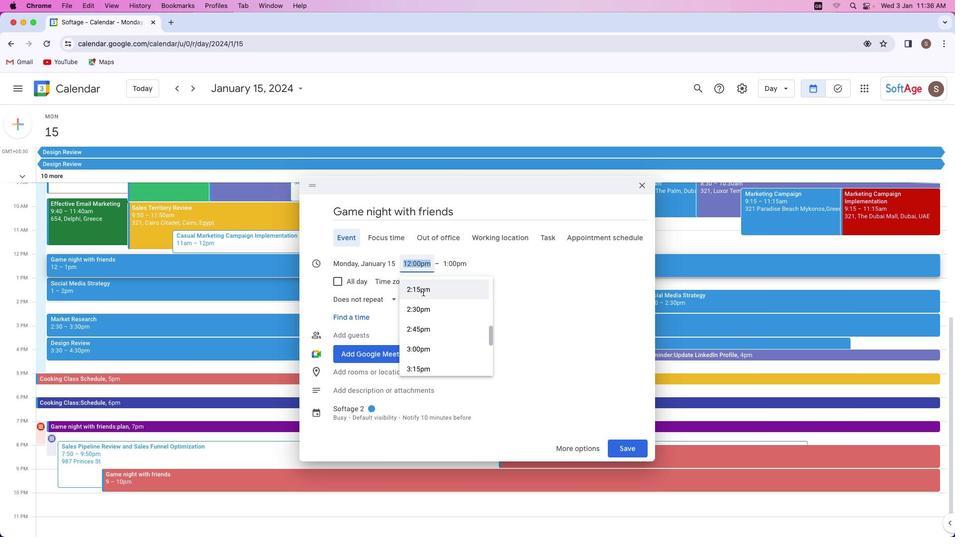 
Action: Mouse scrolled (423, 292) with delta (0, 0)
Screenshot: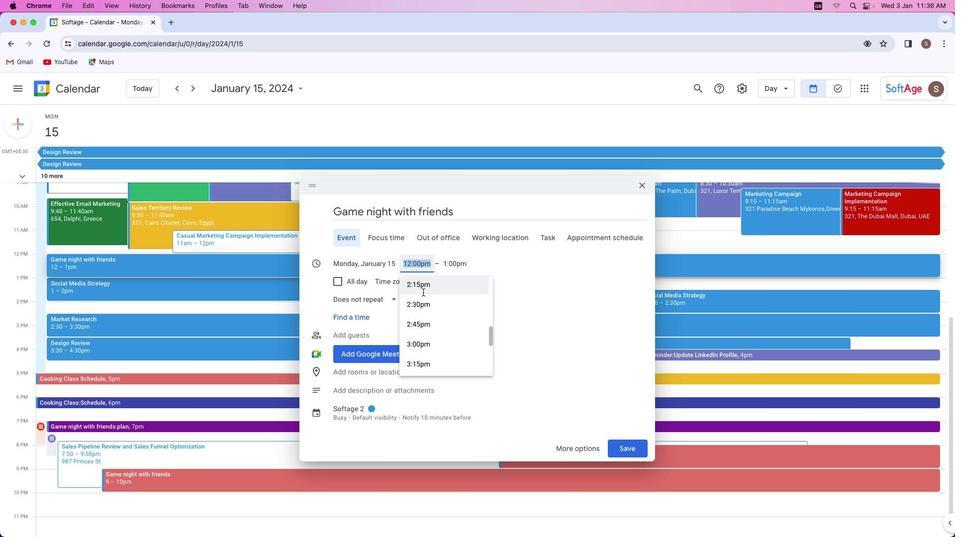 
Action: Mouse scrolled (423, 292) with delta (0, 0)
Screenshot: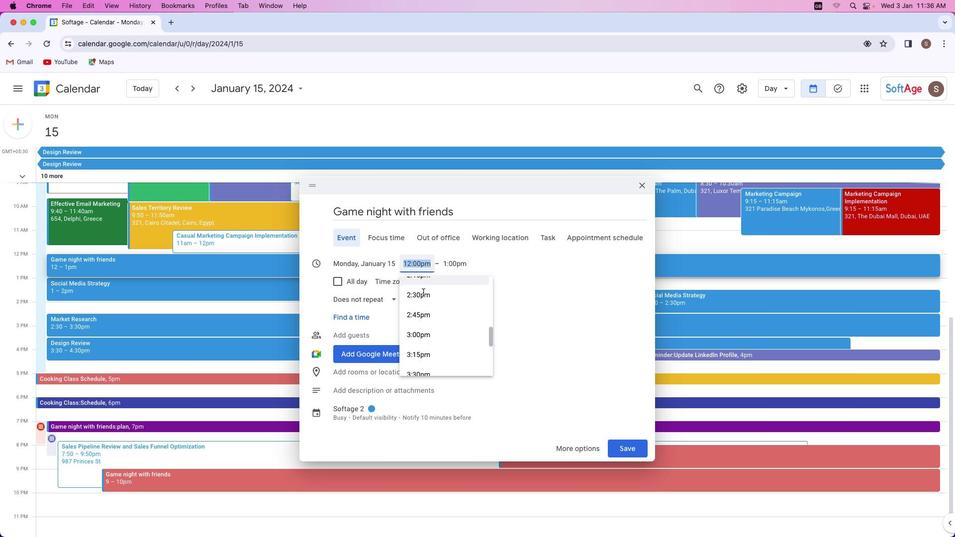 
Action: Mouse scrolled (423, 292) with delta (0, 0)
Screenshot: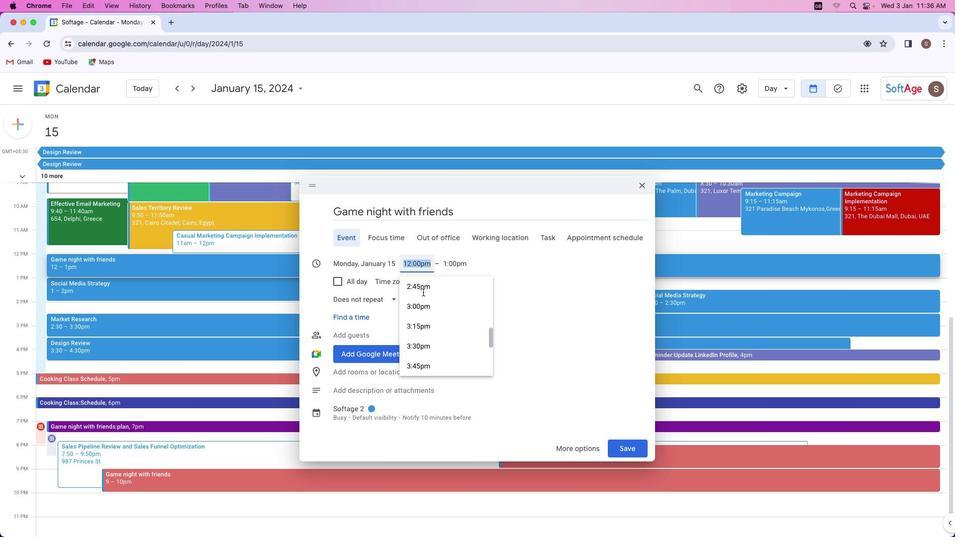 
Action: Mouse scrolled (423, 292) with delta (0, 0)
Screenshot: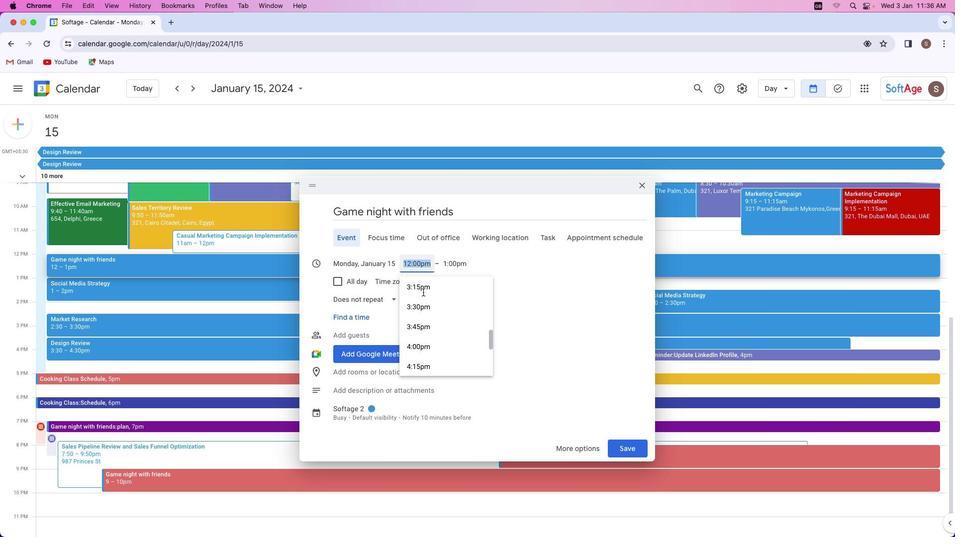
Action: Mouse moved to (423, 291)
Screenshot: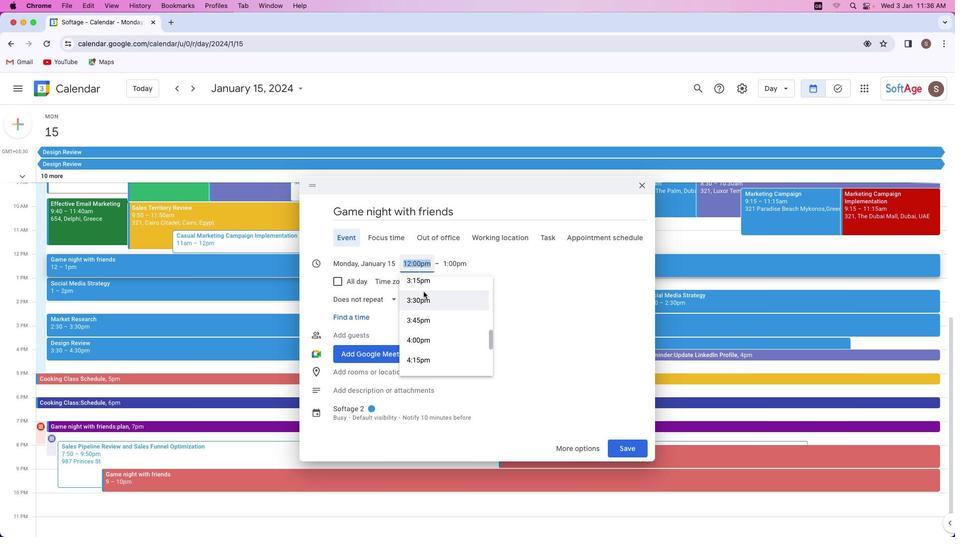 
Action: Mouse scrolled (423, 291) with delta (0, 0)
Screenshot: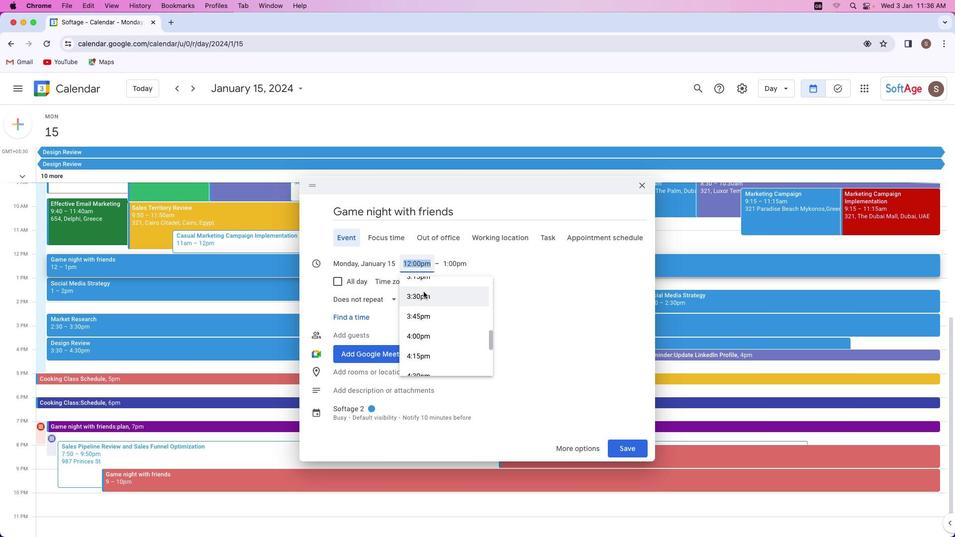 
Action: Mouse scrolled (423, 291) with delta (0, 0)
Screenshot: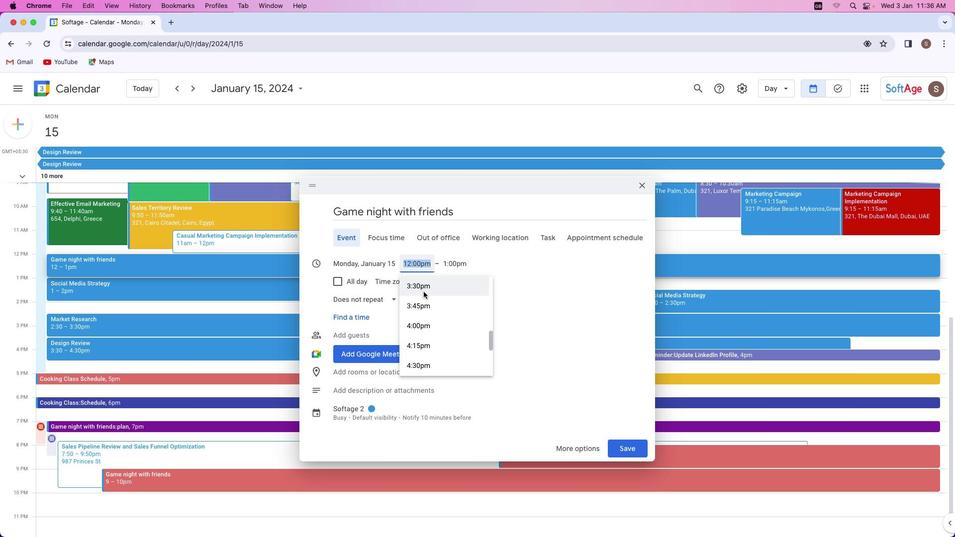 
Action: Mouse scrolled (423, 291) with delta (0, 0)
Screenshot: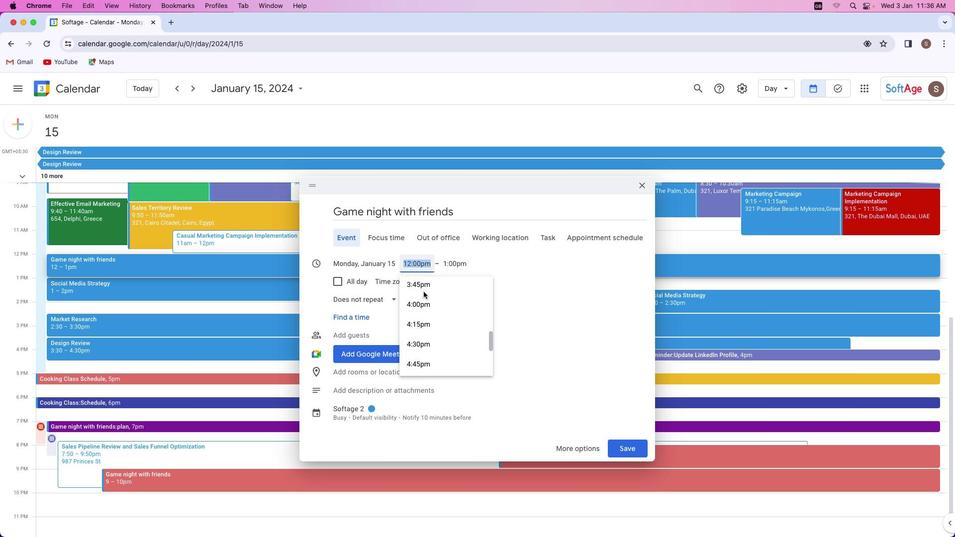 
Action: Mouse scrolled (423, 291) with delta (0, 0)
Screenshot: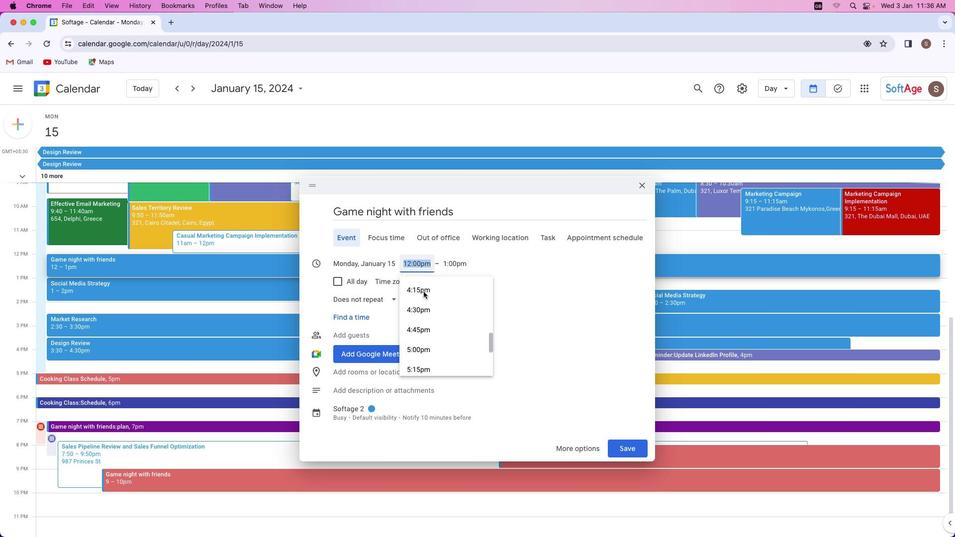 
Action: Mouse scrolled (423, 291) with delta (0, 0)
Screenshot: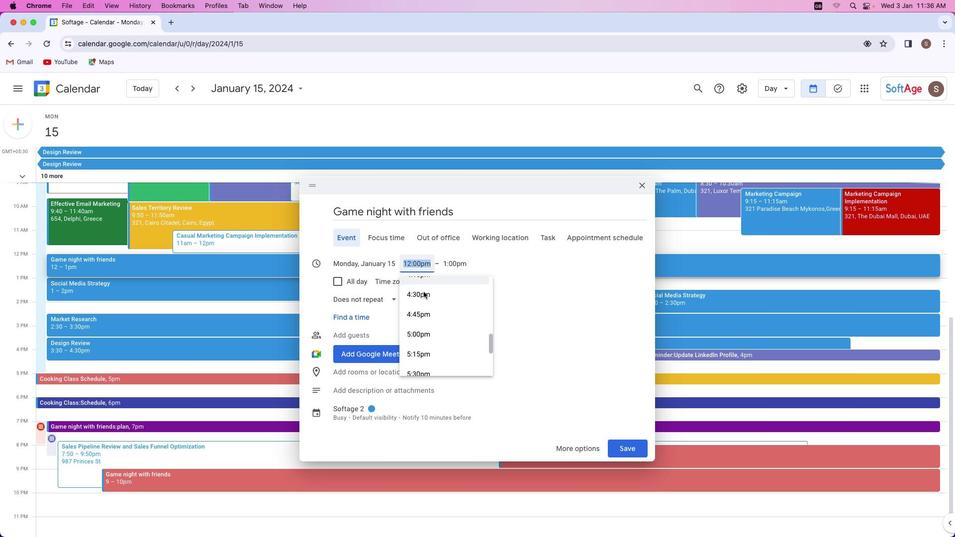 
Action: Mouse scrolled (423, 291) with delta (0, 0)
Screenshot: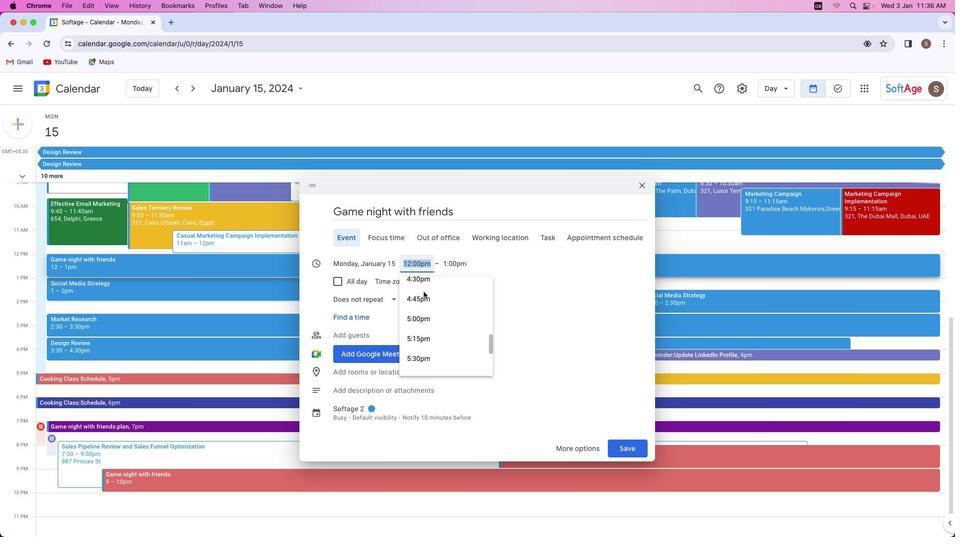 
Action: Mouse scrolled (423, 291) with delta (0, 0)
Screenshot: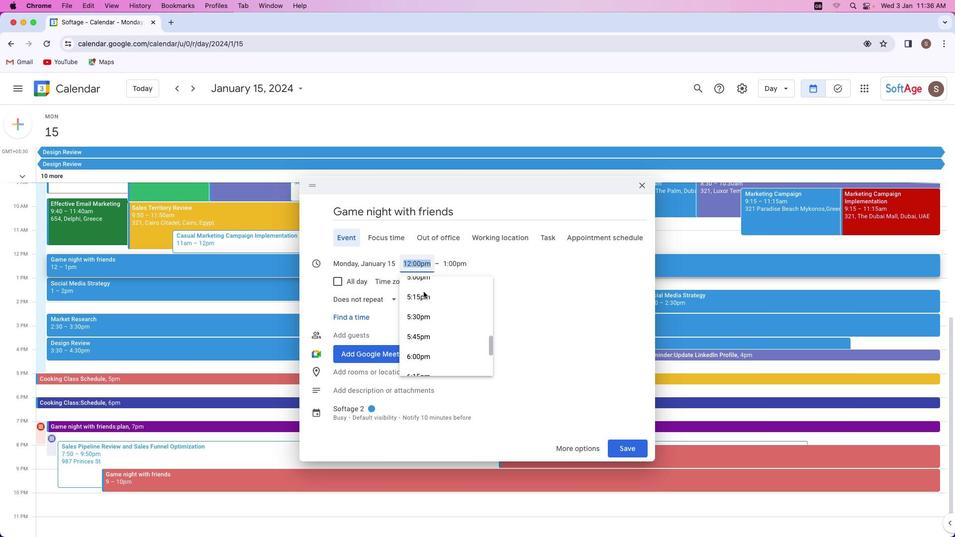 
Action: Mouse scrolled (423, 291) with delta (0, -1)
Screenshot: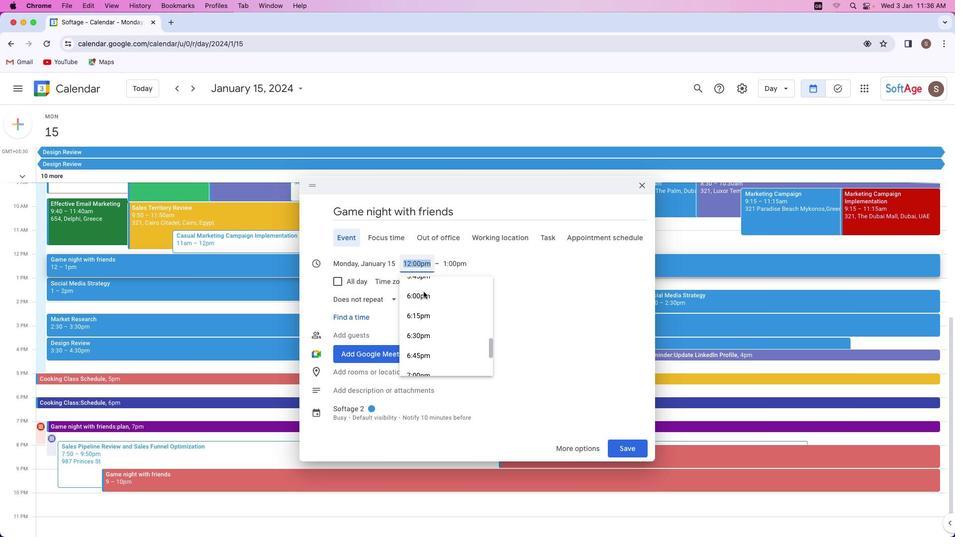 
Action: Mouse scrolled (423, 291) with delta (0, -1)
Screenshot: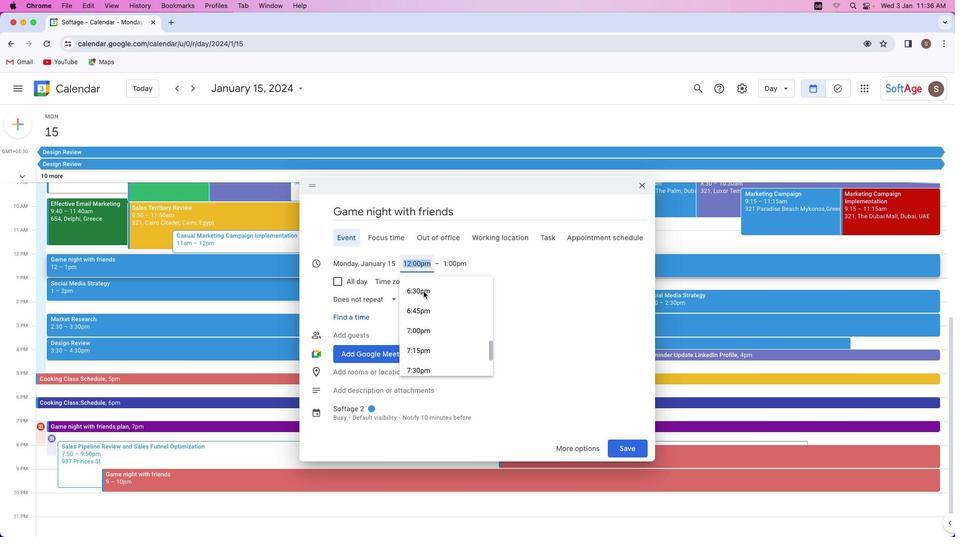 
Action: Mouse scrolled (423, 291) with delta (0, 0)
Screenshot: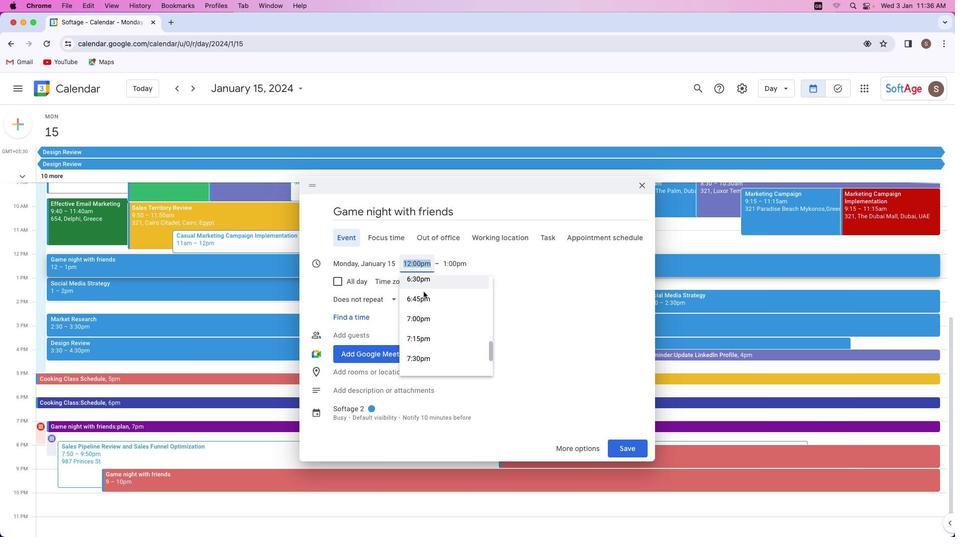 
Action: Mouse scrolled (423, 291) with delta (0, 0)
Screenshot: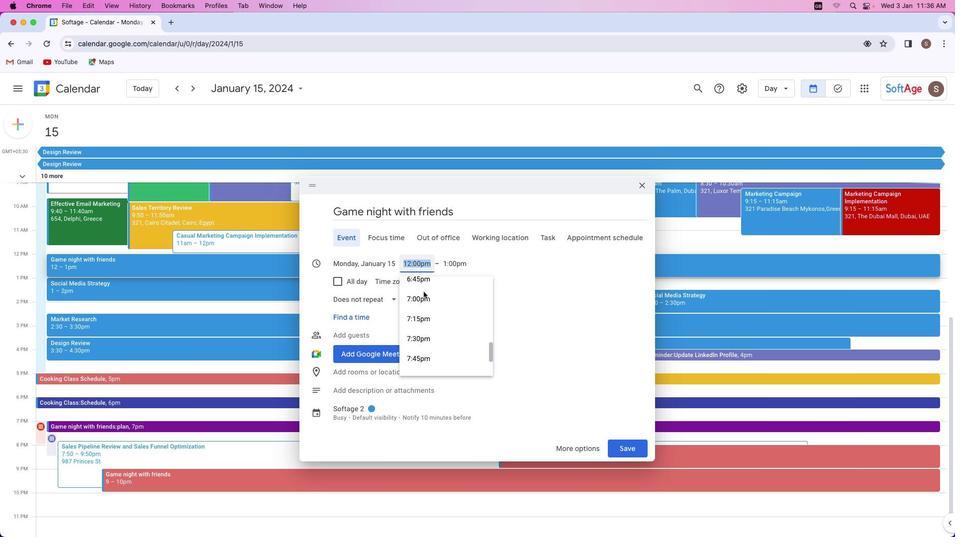 
Action: Mouse scrolled (423, 291) with delta (0, 0)
Screenshot: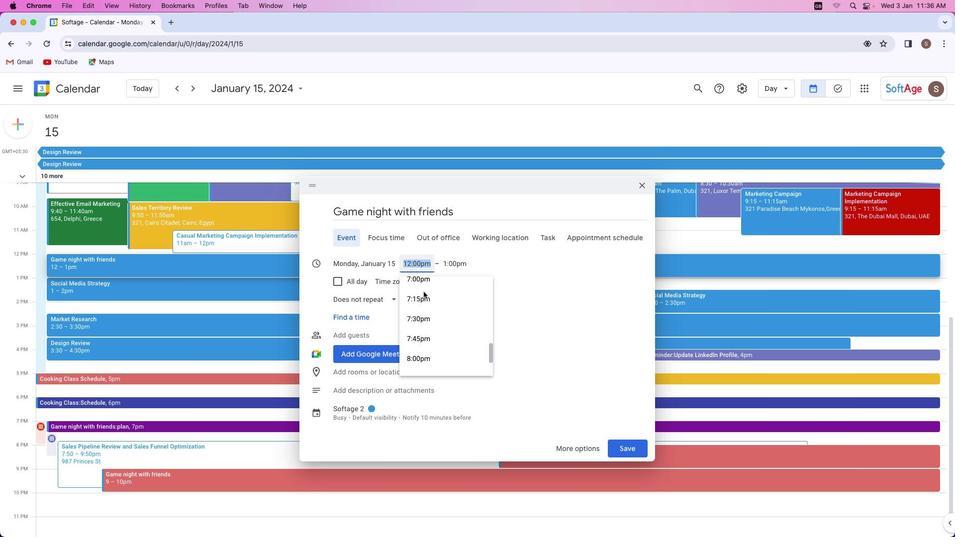 
Action: Mouse moved to (423, 290)
Screenshot: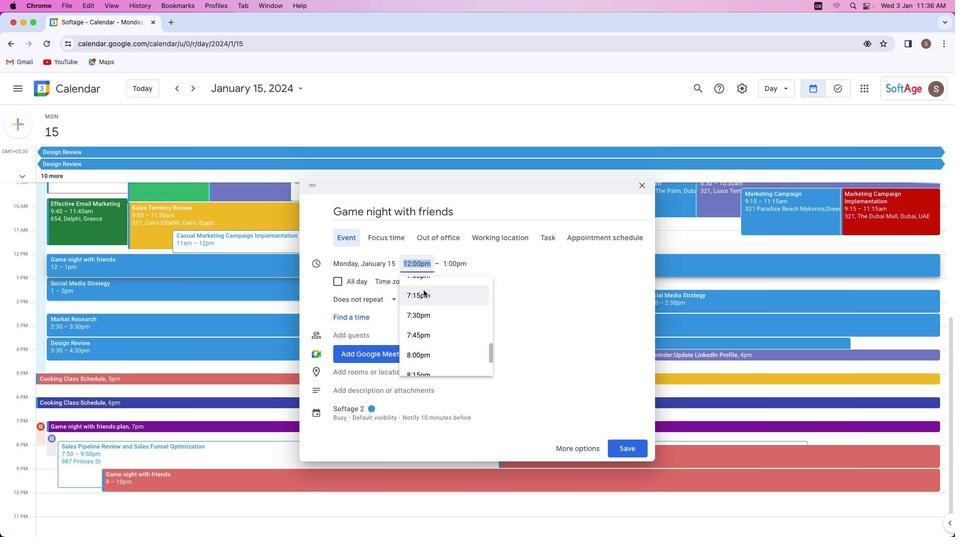 
Action: Mouse scrolled (423, 290) with delta (0, 0)
Screenshot: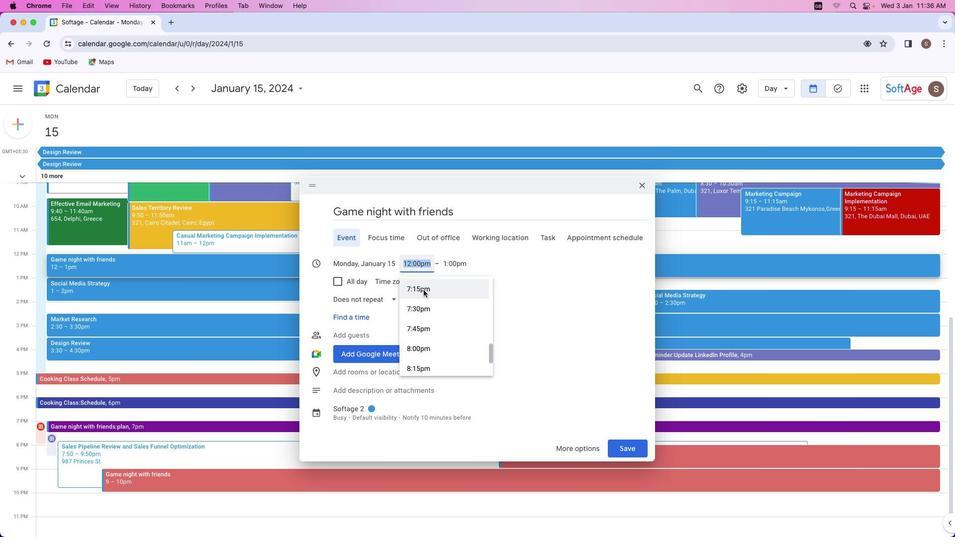 
Action: Mouse scrolled (423, 290) with delta (0, 0)
Screenshot: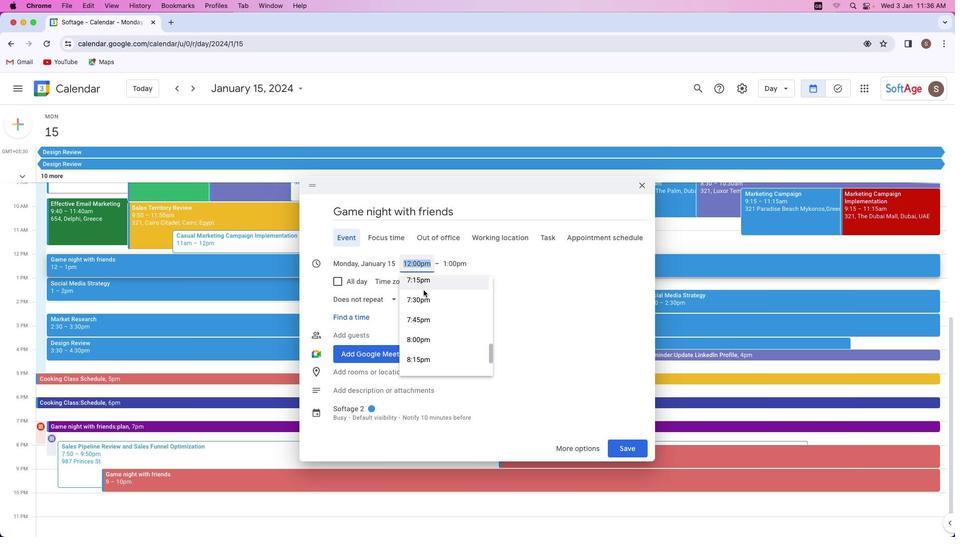 
Action: Mouse scrolled (423, 290) with delta (0, 0)
Screenshot: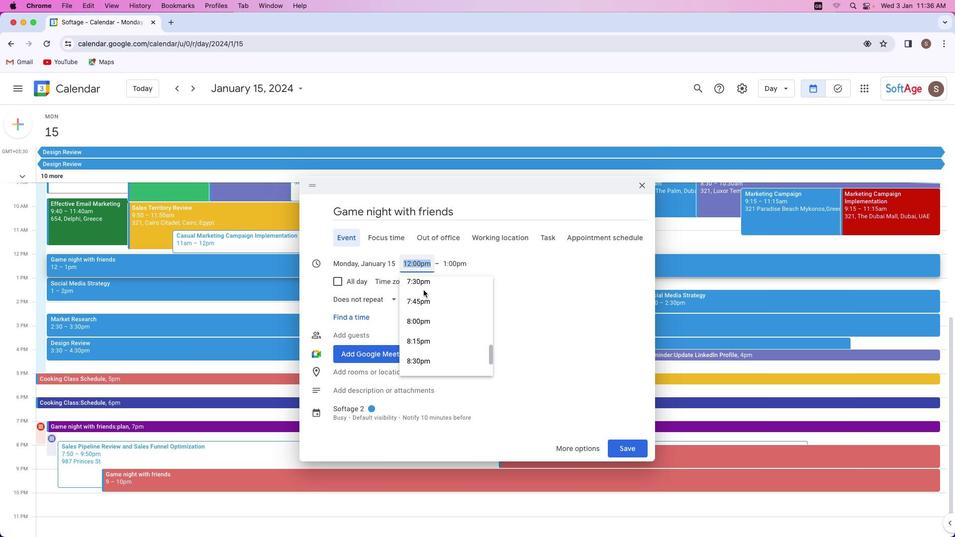
Action: Mouse scrolled (423, 290) with delta (0, 0)
Screenshot: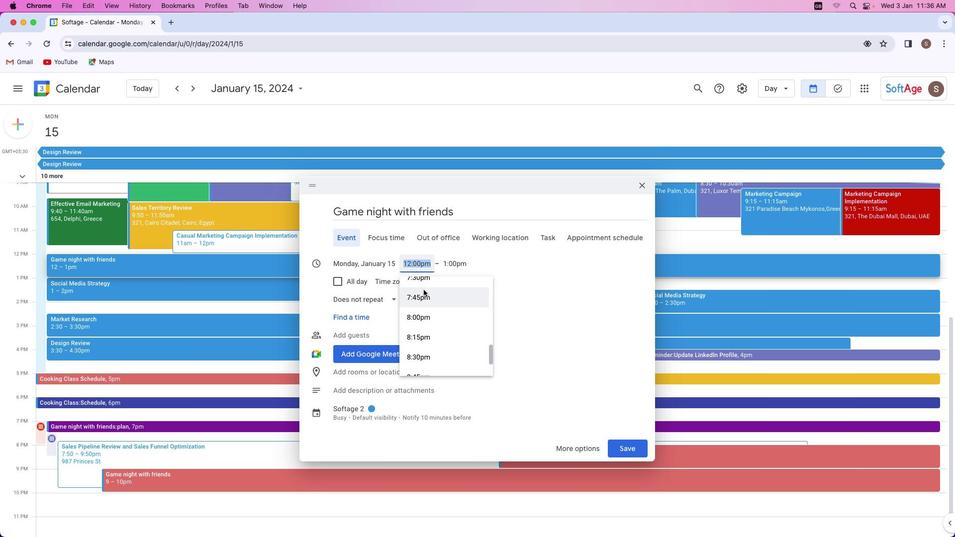 
Action: Mouse moved to (424, 289)
Screenshot: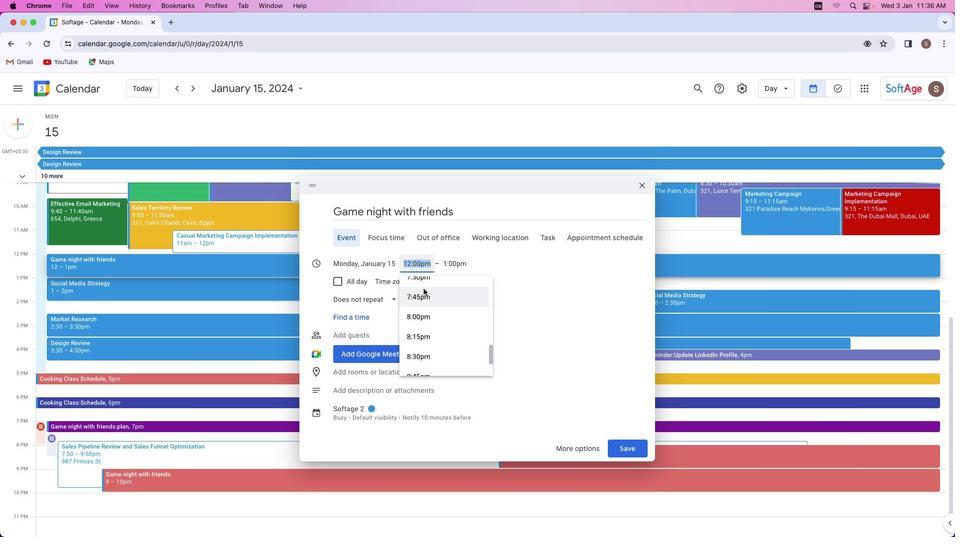 
Action: Mouse scrolled (424, 289) with delta (0, 0)
Screenshot: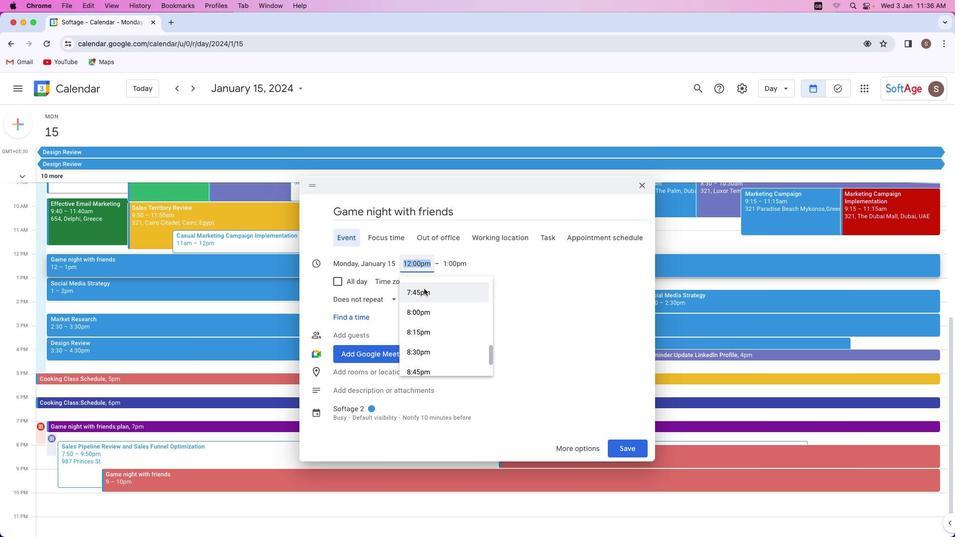 
Action: Mouse moved to (424, 289)
Screenshot: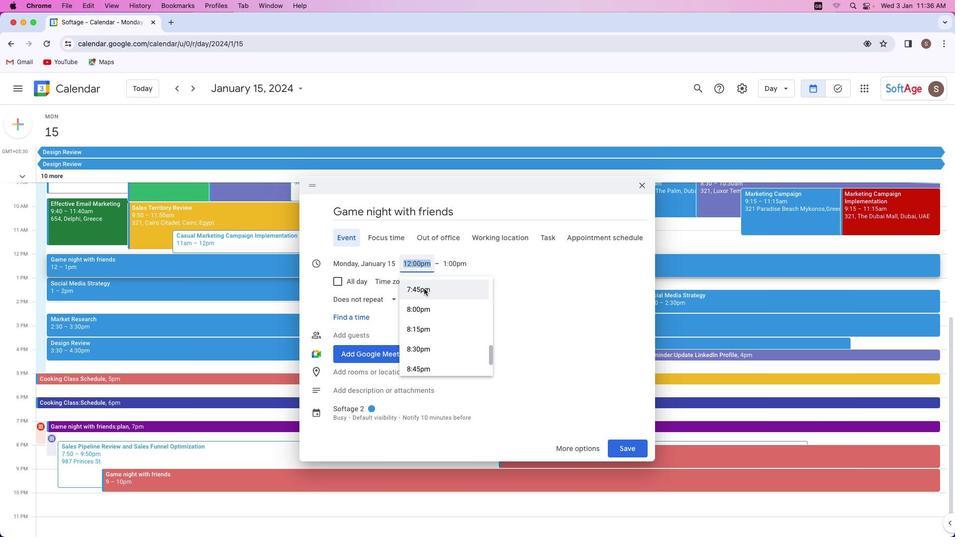 
Action: Mouse scrolled (424, 289) with delta (0, 0)
Screenshot: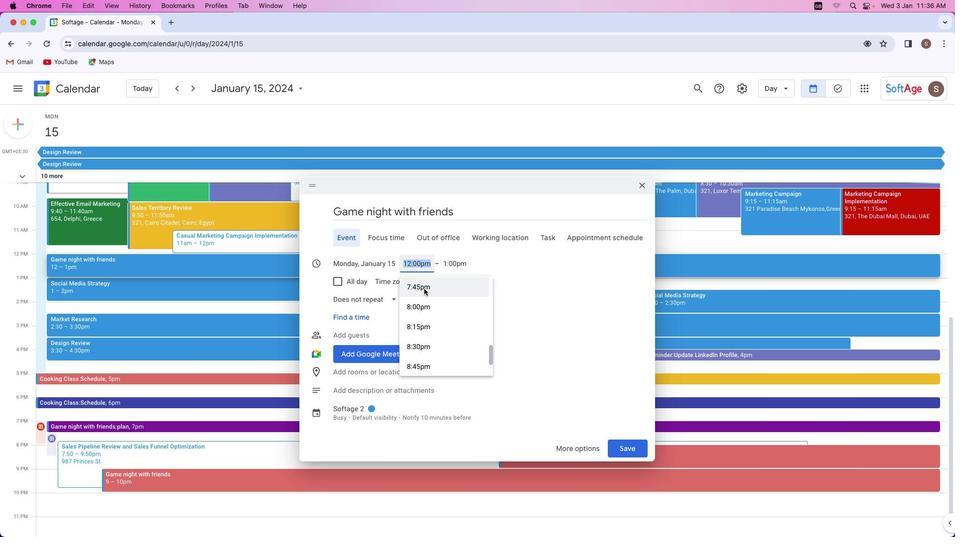 
Action: Mouse scrolled (424, 289) with delta (0, 0)
Screenshot: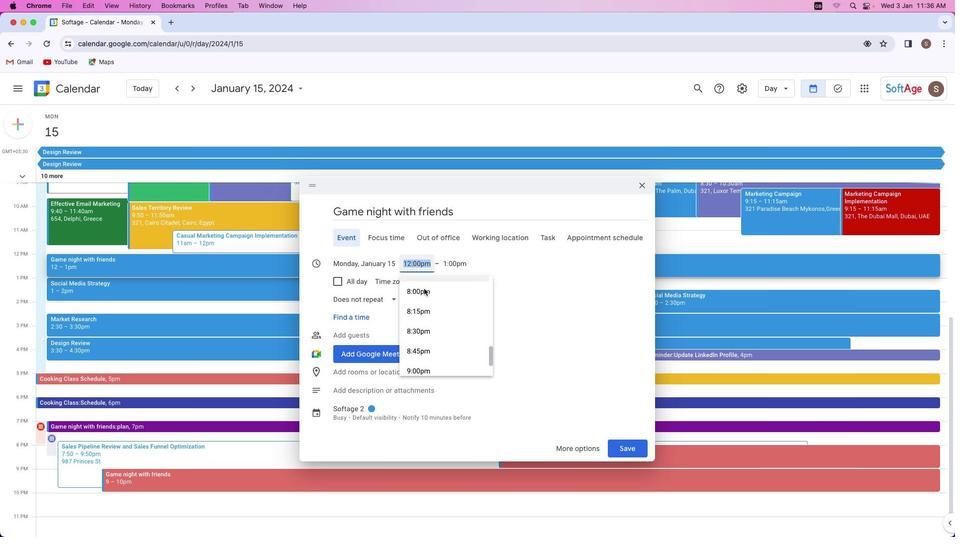 
Action: Mouse scrolled (424, 289) with delta (0, 0)
Screenshot: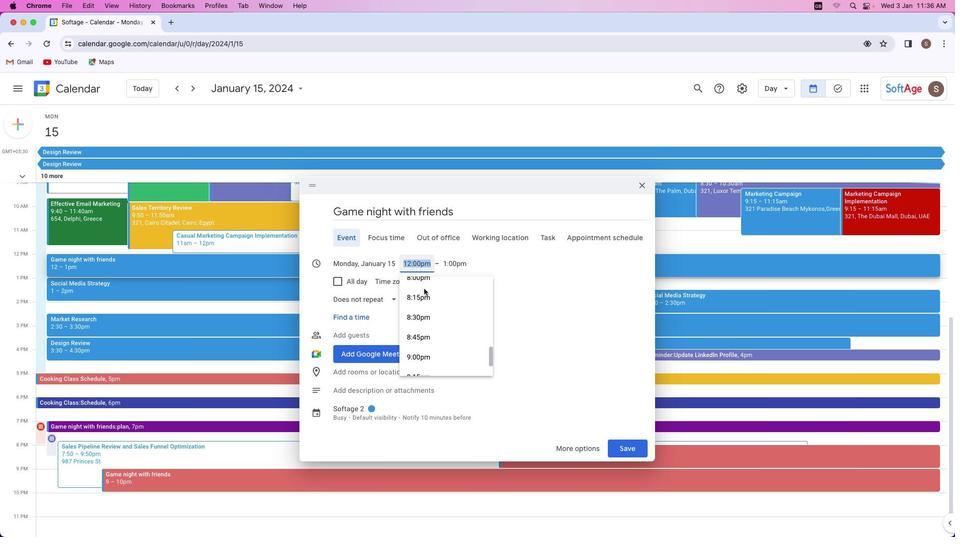 
Action: Mouse moved to (424, 287)
Screenshot: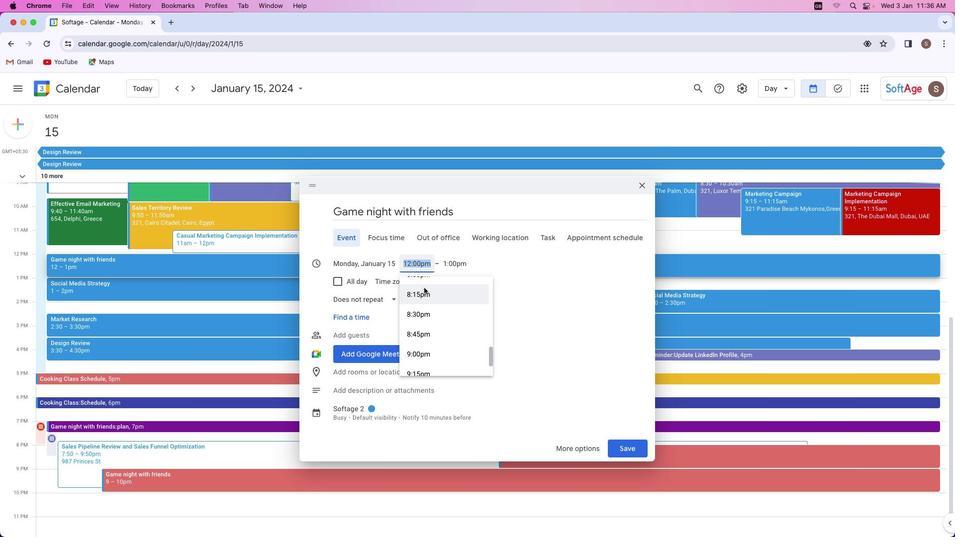 
Action: Mouse scrolled (424, 287) with delta (0, 0)
Screenshot: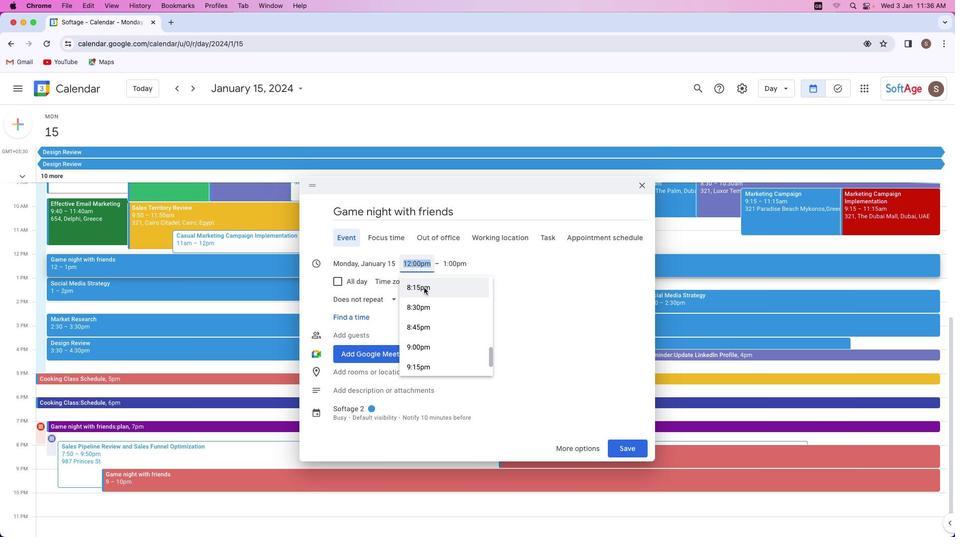 
Action: Mouse scrolled (424, 287) with delta (0, 0)
Screenshot: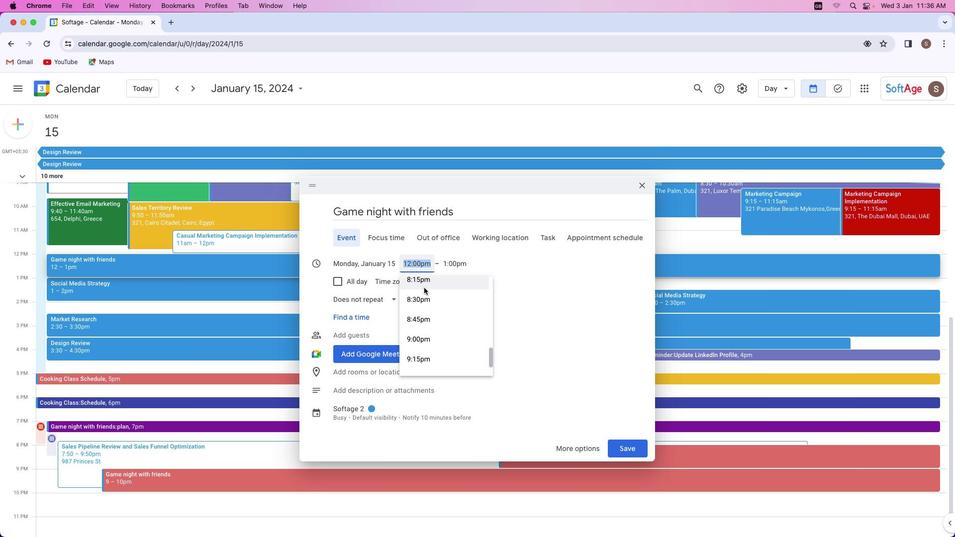 
Action: Mouse scrolled (424, 287) with delta (0, 0)
Screenshot: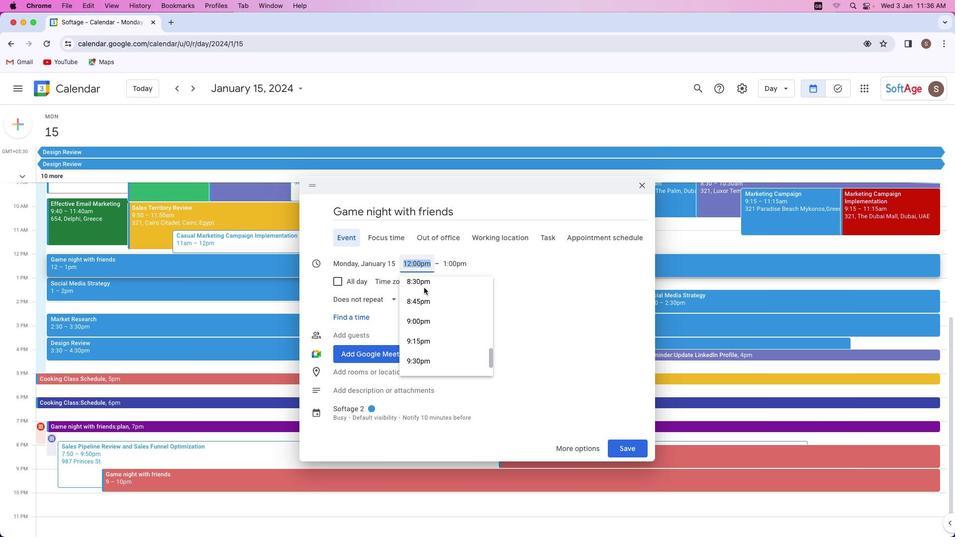 
Action: Mouse scrolled (424, 287) with delta (0, 0)
Screenshot: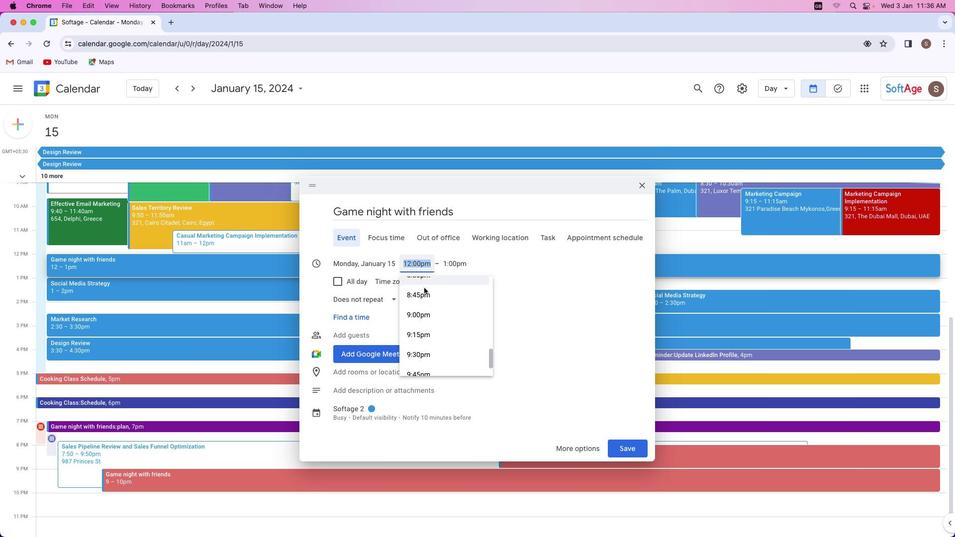 
Action: Mouse scrolled (424, 287) with delta (0, 0)
Screenshot: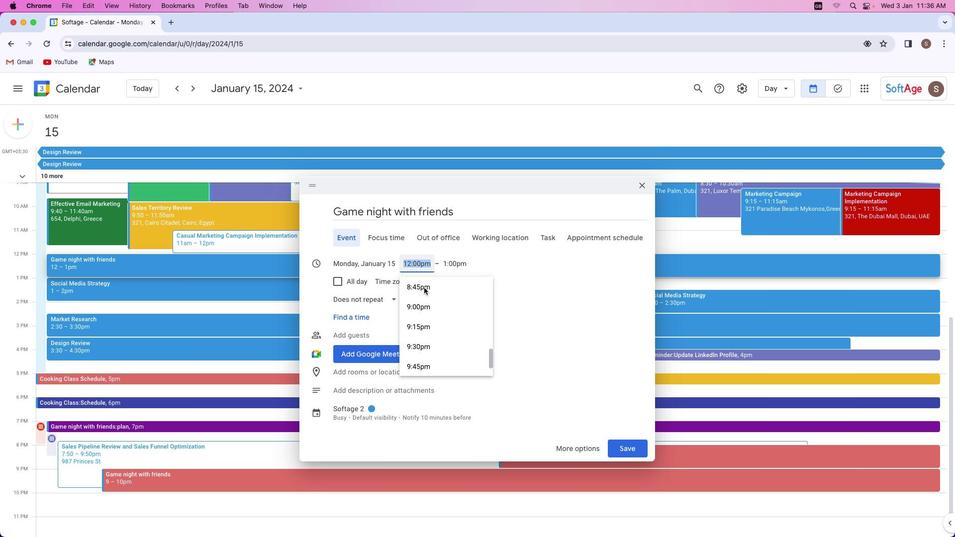 
Action: Mouse scrolled (424, 287) with delta (0, 0)
Screenshot: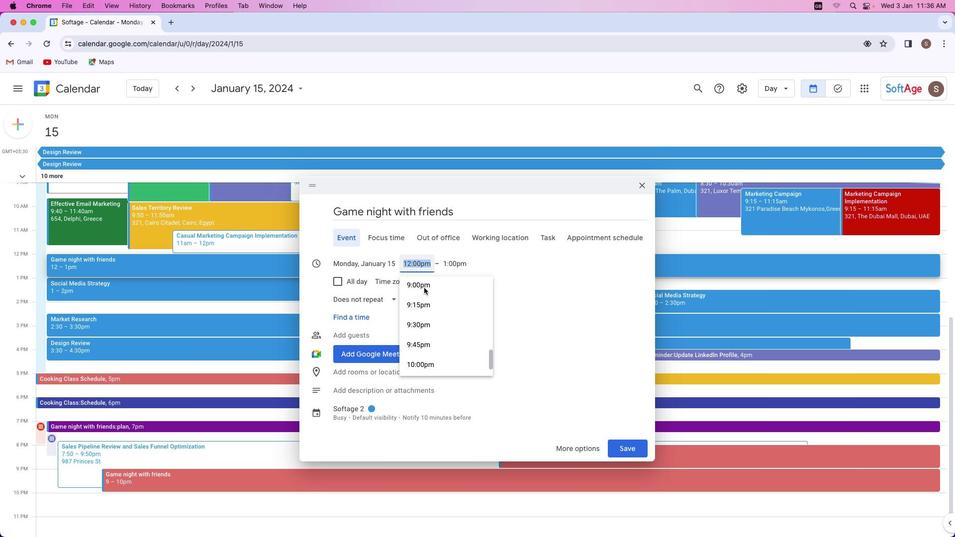 
Action: Mouse scrolled (424, 287) with delta (0, 0)
Screenshot: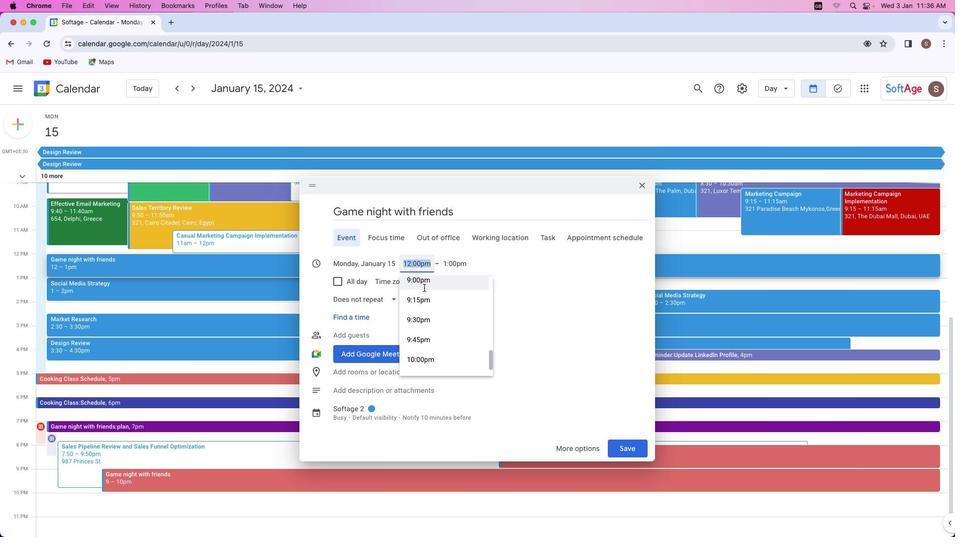 
Action: Mouse scrolled (424, 287) with delta (0, 0)
Screenshot: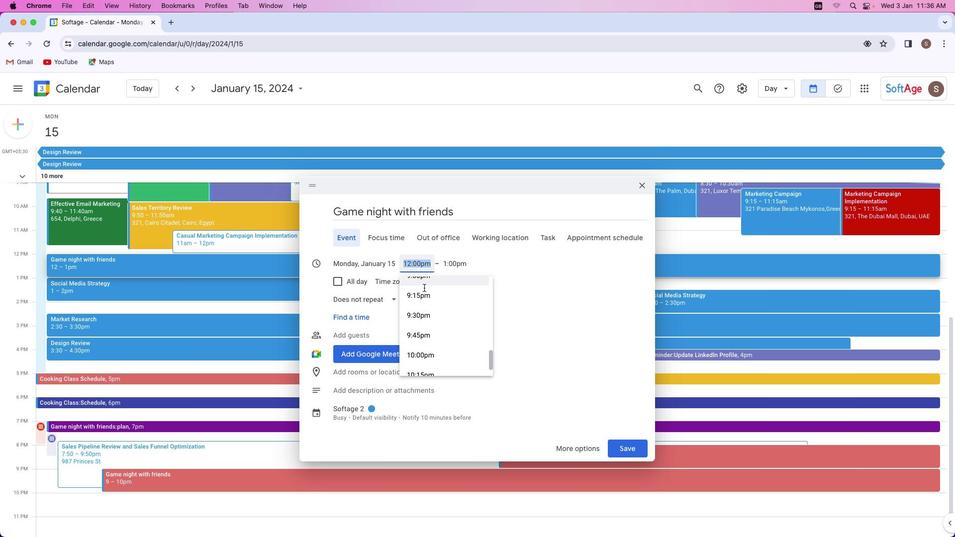 
Action: Mouse scrolled (424, 287) with delta (0, 0)
Screenshot: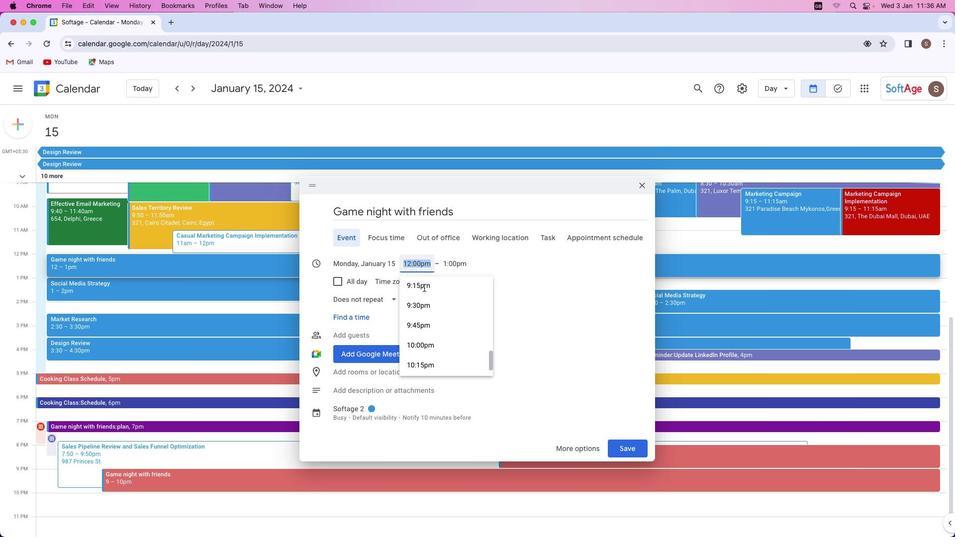 
Action: Mouse scrolled (424, 287) with delta (0, 0)
Screenshot: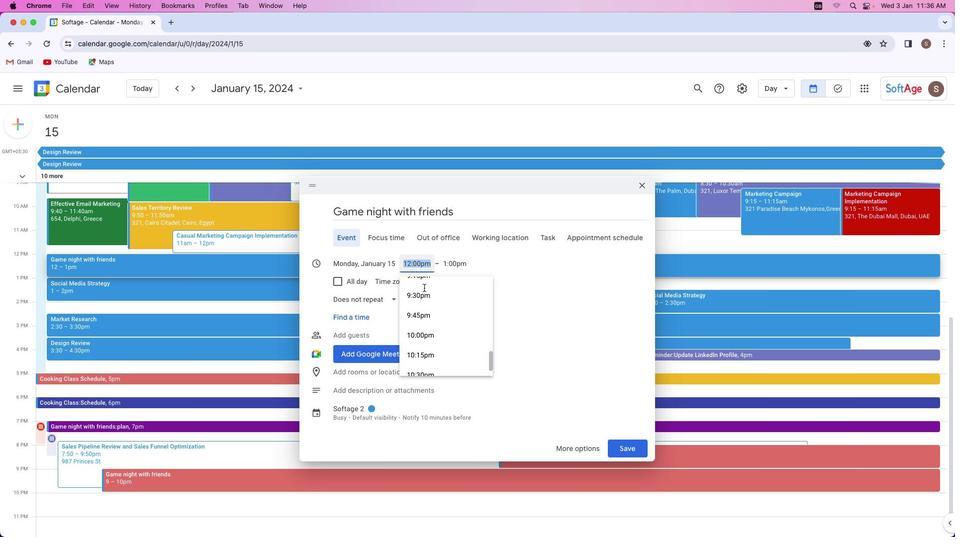 
Action: Mouse moved to (424, 287)
Screenshot: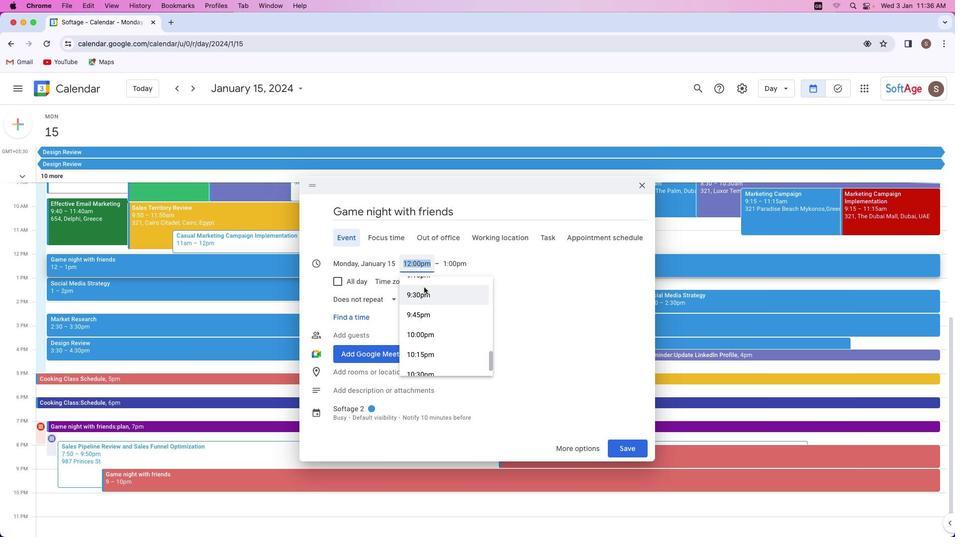 
Action: Mouse scrolled (424, 287) with delta (0, 0)
Screenshot: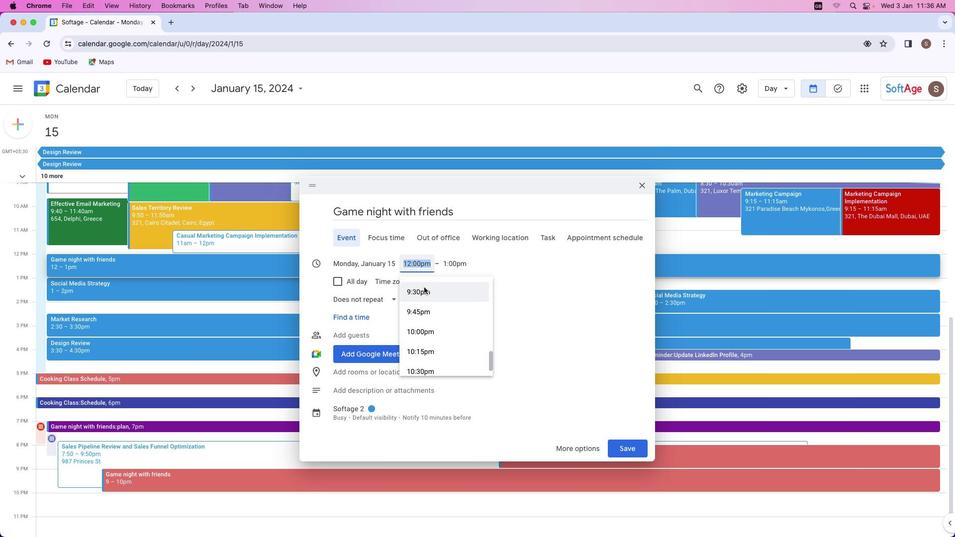 
Action: Mouse scrolled (424, 287) with delta (0, 0)
Screenshot: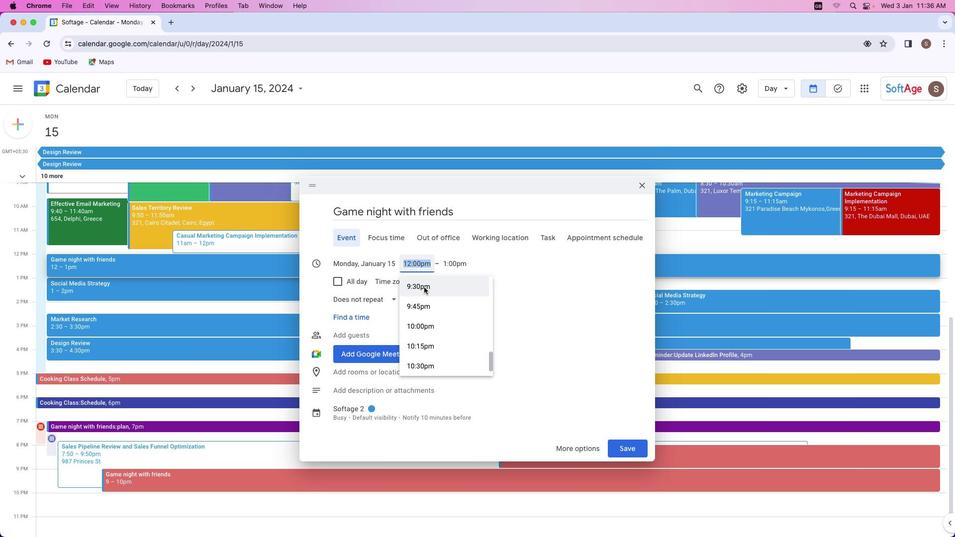 
Action: Mouse scrolled (424, 287) with delta (0, 0)
Screenshot: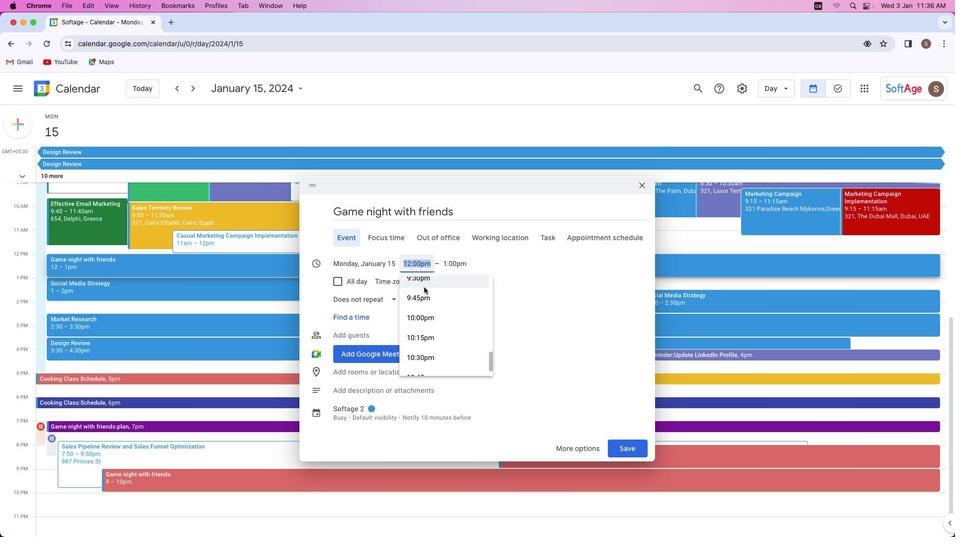 
Action: Mouse scrolled (424, 287) with delta (0, 0)
Screenshot: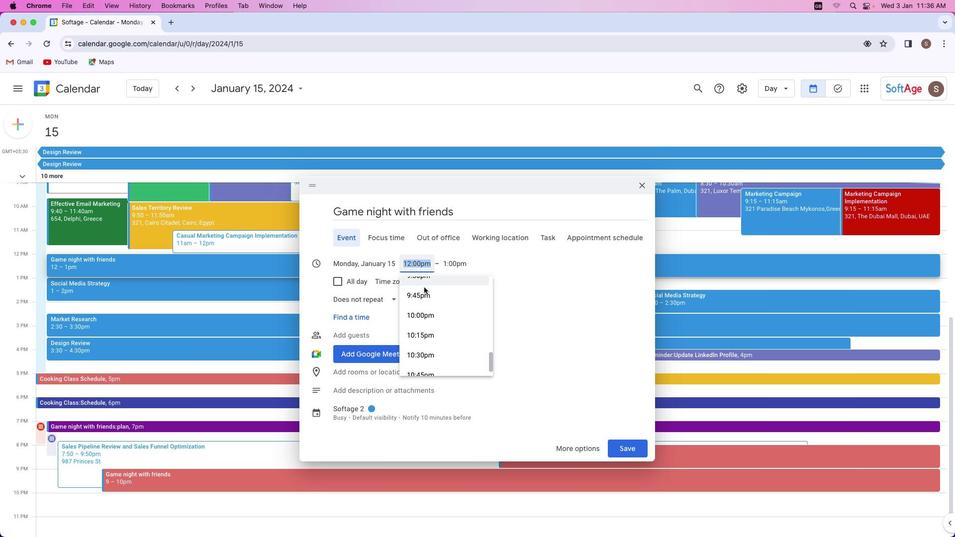 
Action: Mouse moved to (424, 287)
Screenshot: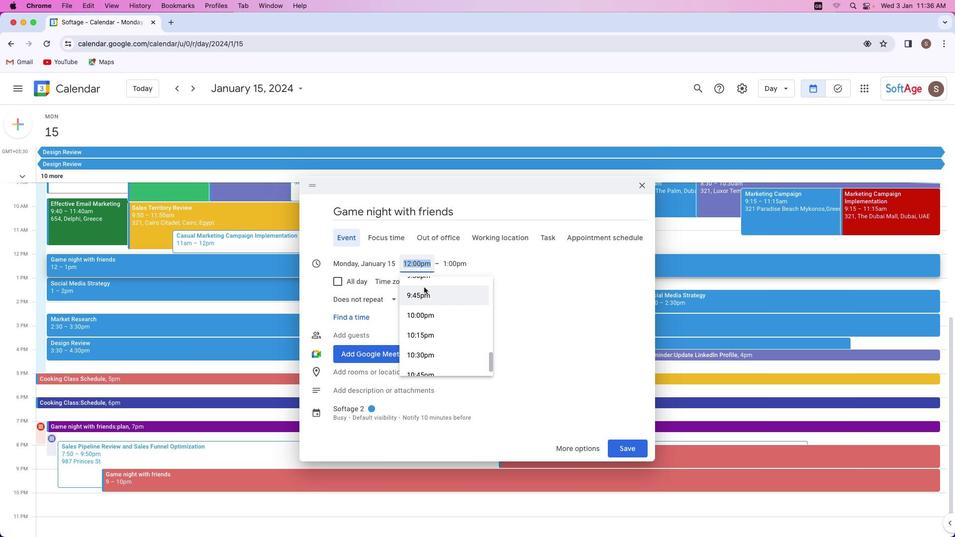 
Action: Mouse scrolled (424, 287) with delta (0, 0)
Screenshot: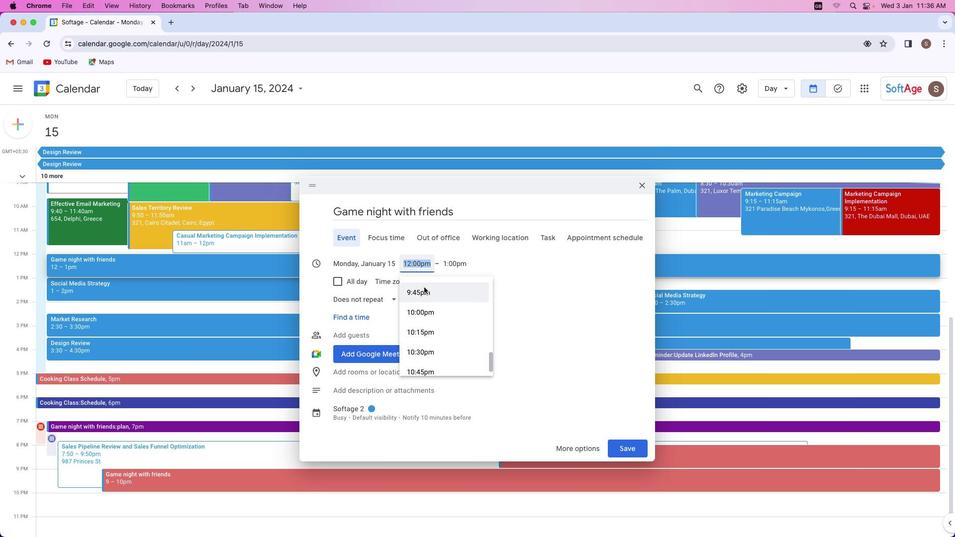 
Action: Mouse scrolled (424, 287) with delta (0, 0)
Screenshot: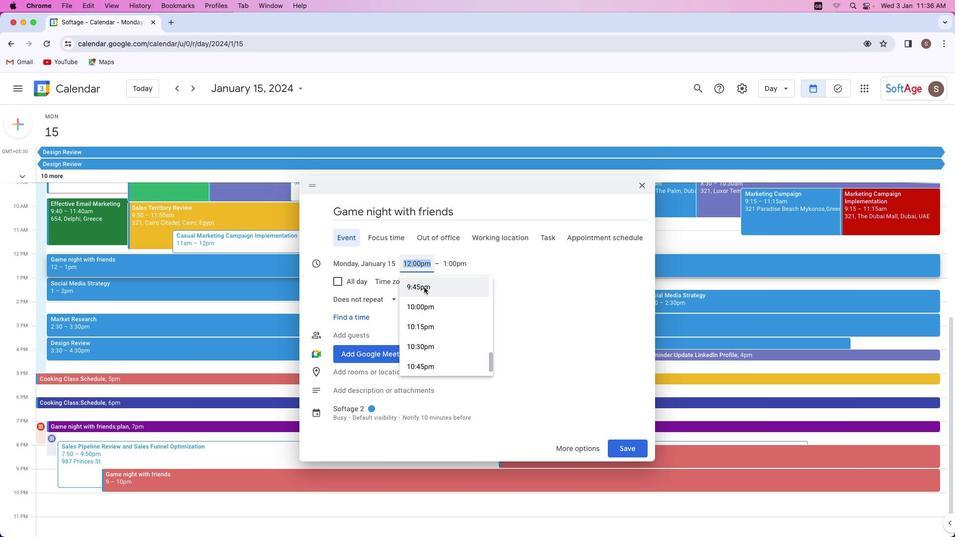 
Action: Mouse scrolled (424, 287) with delta (0, 0)
Screenshot: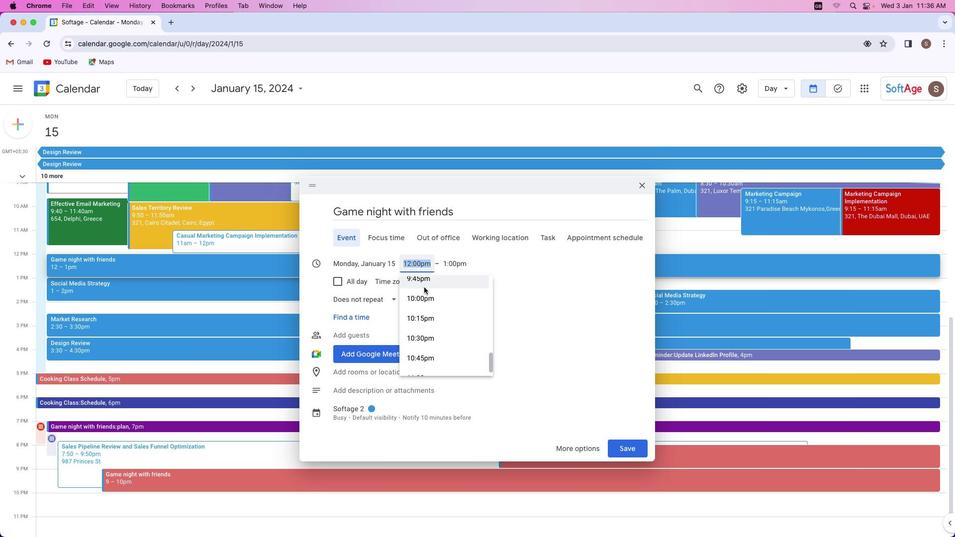 
Action: Mouse scrolled (424, 287) with delta (0, 0)
Screenshot: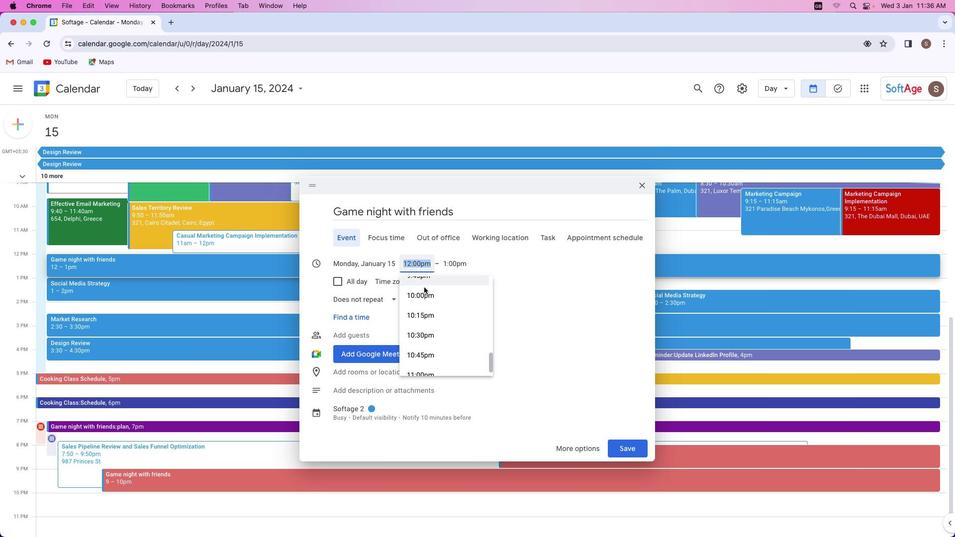 
Action: Mouse moved to (424, 296)
Screenshot: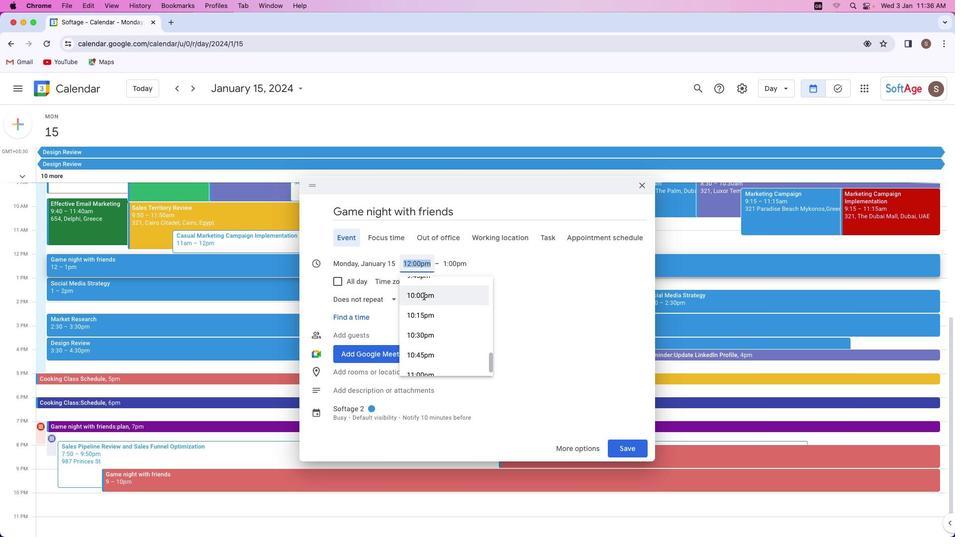 
Action: Mouse pressed left at (424, 296)
Screenshot: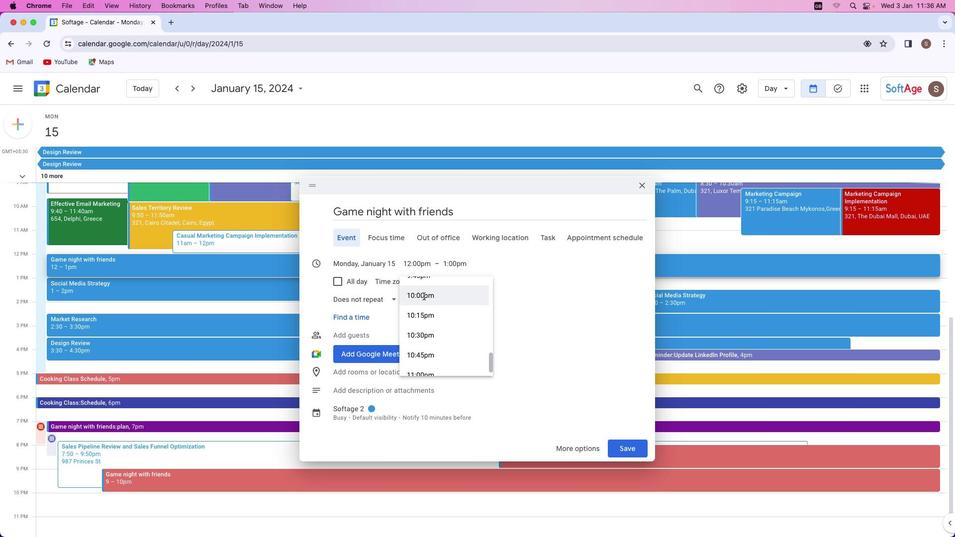 
Action: Mouse moved to (349, 457)
Screenshot: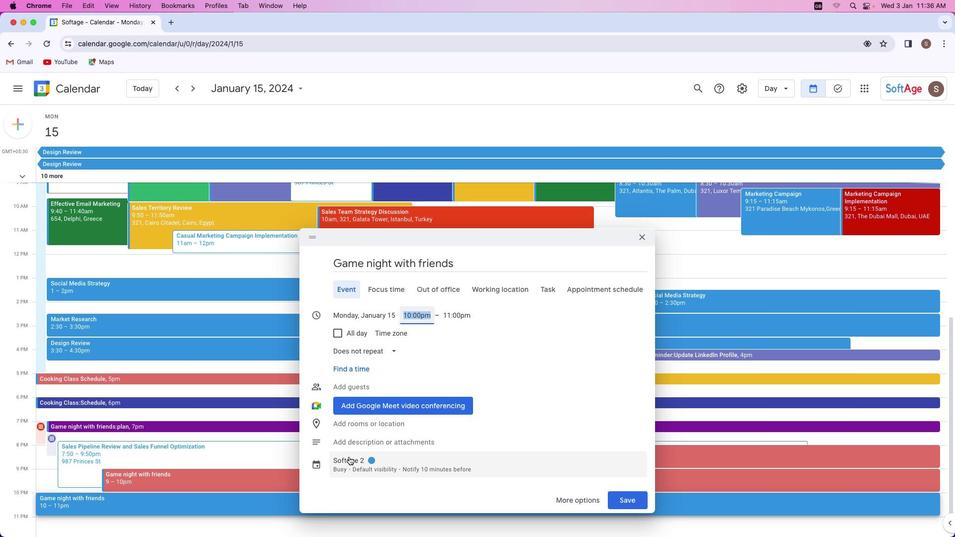 
Action: Mouse pressed left at (349, 457)
Screenshot: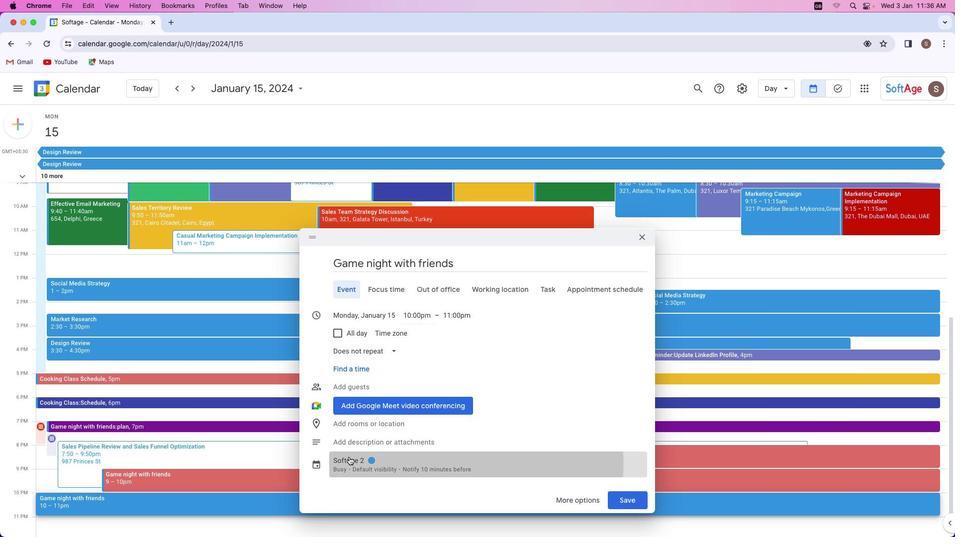 
Action: Mouse moved to (390, 395)
Screenshot: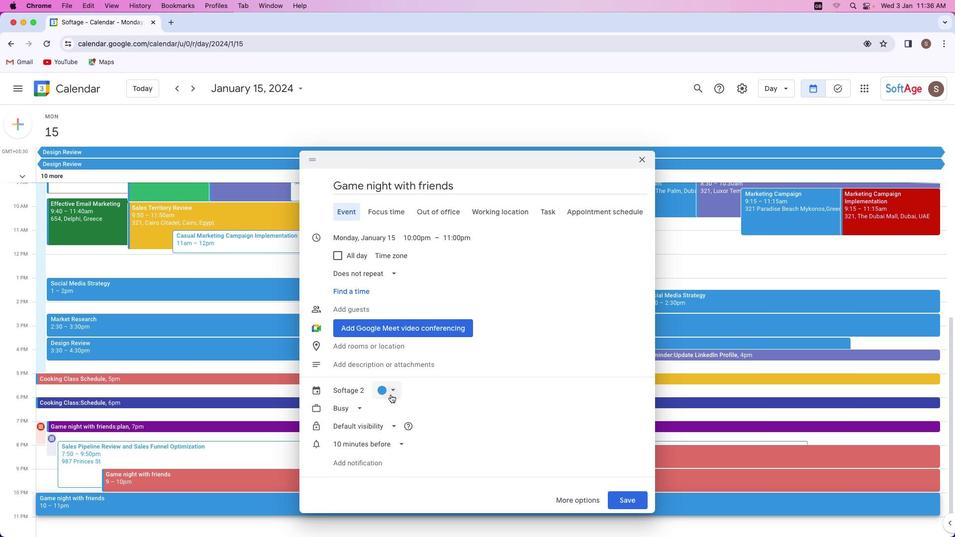 
Action: Mouse pressed left at (390, 395)
Screenshot: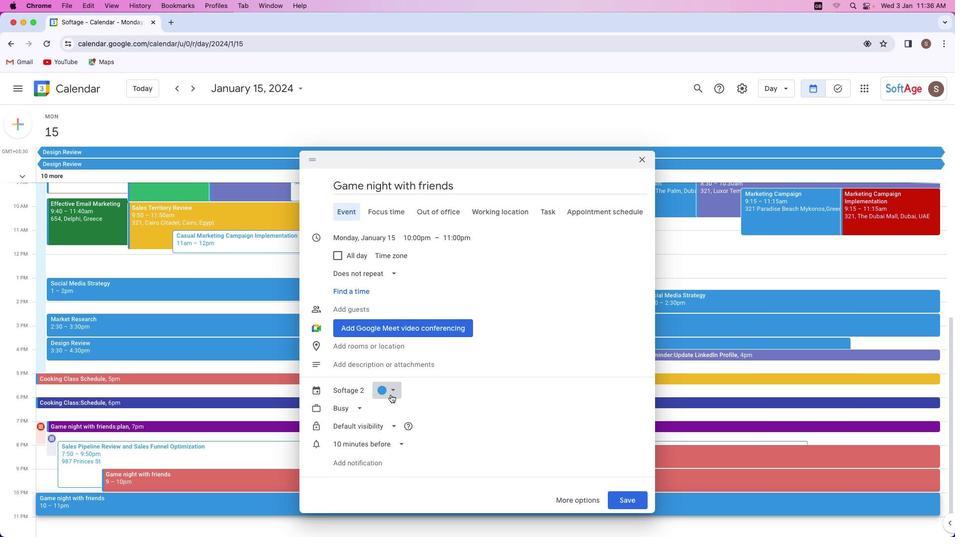 
Action: Mouse moved to (408, 421)
Screenshot: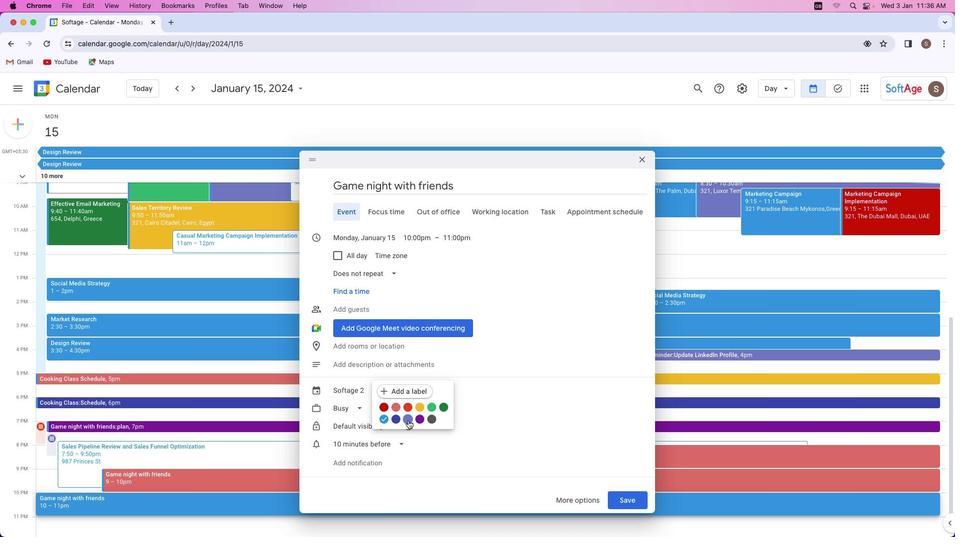 
Action: Mouse pressed left at (408, 421)
Screenshot: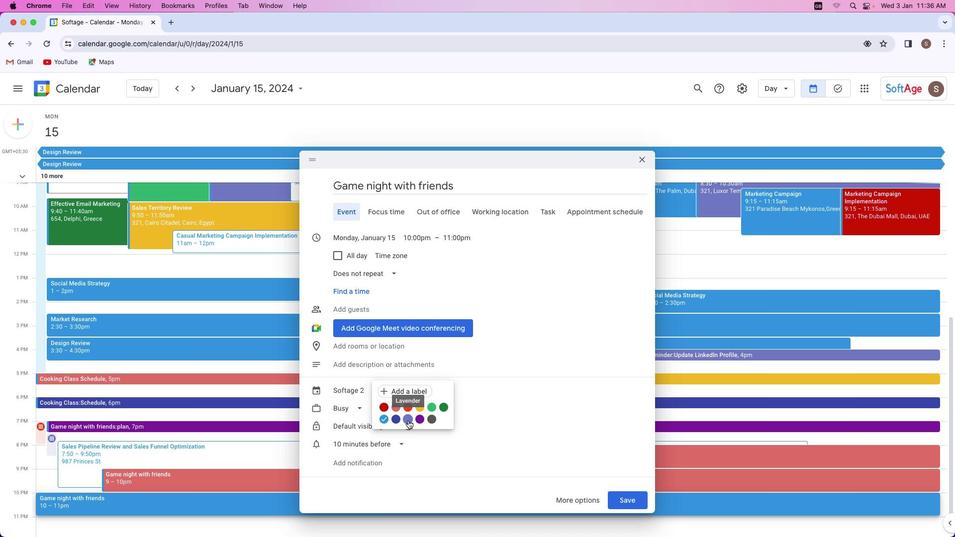 
Action: Mouse moved to (623, 498)
Screenshot: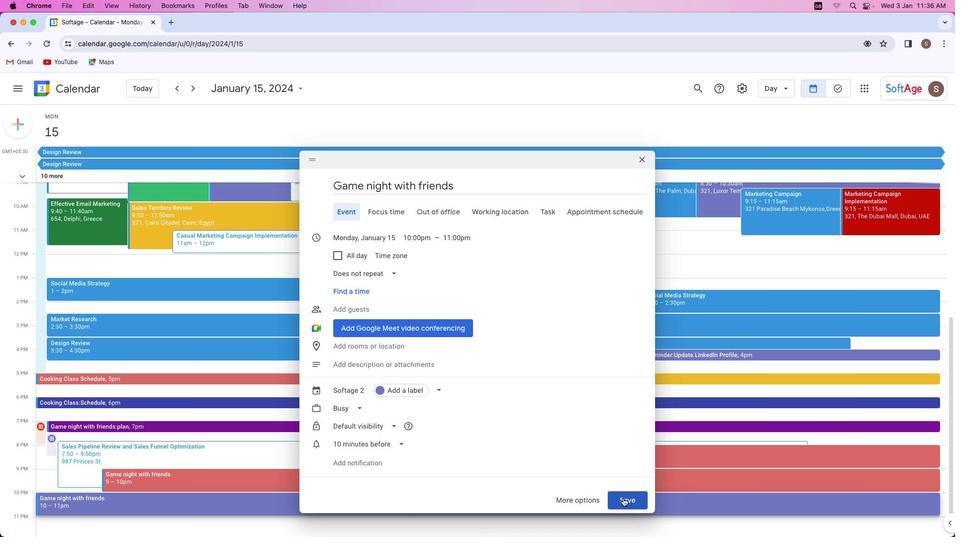 
Action: Mouse pressed left at (623, 498)
Screenshot: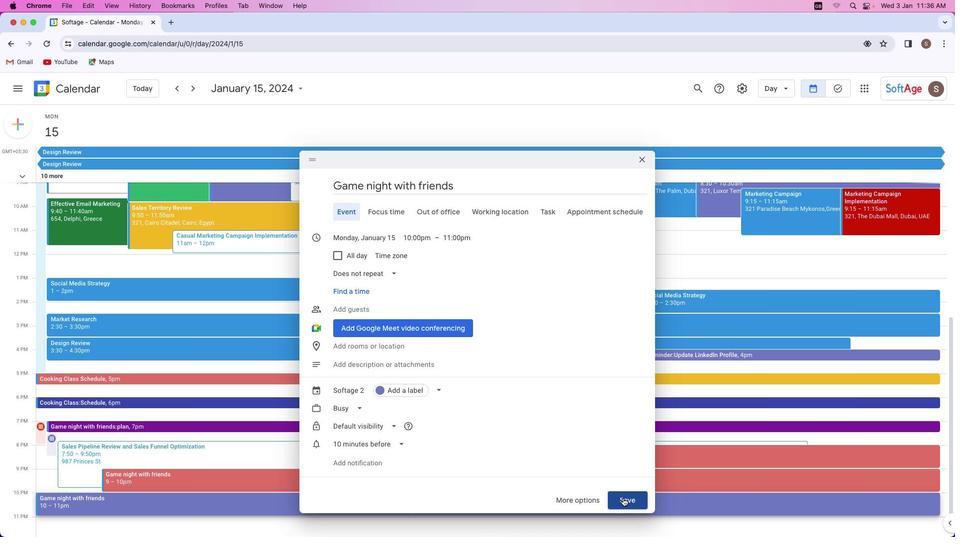 
Action: Mouse moved to (82, 504)
Screenshot: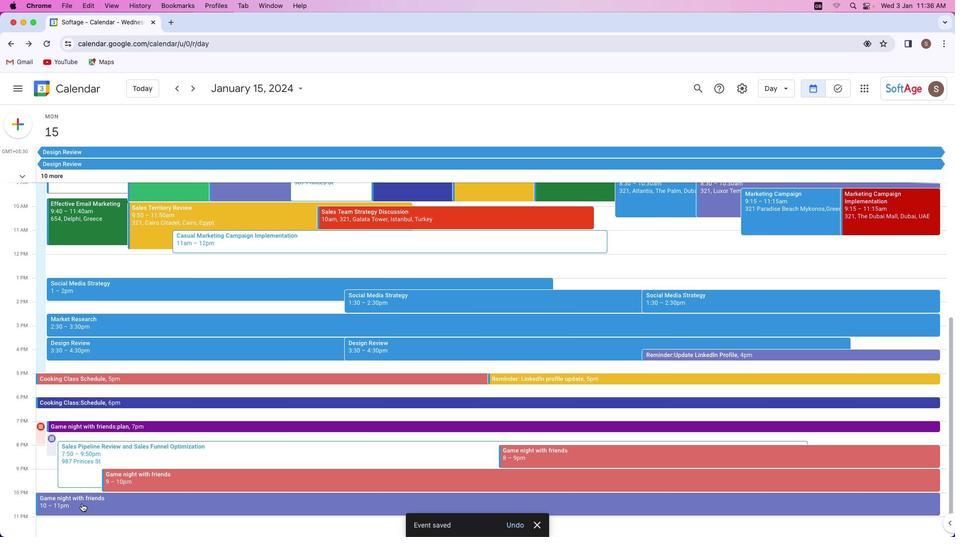 
Action: Mouse pressed left at (82, 504)
Screenshot: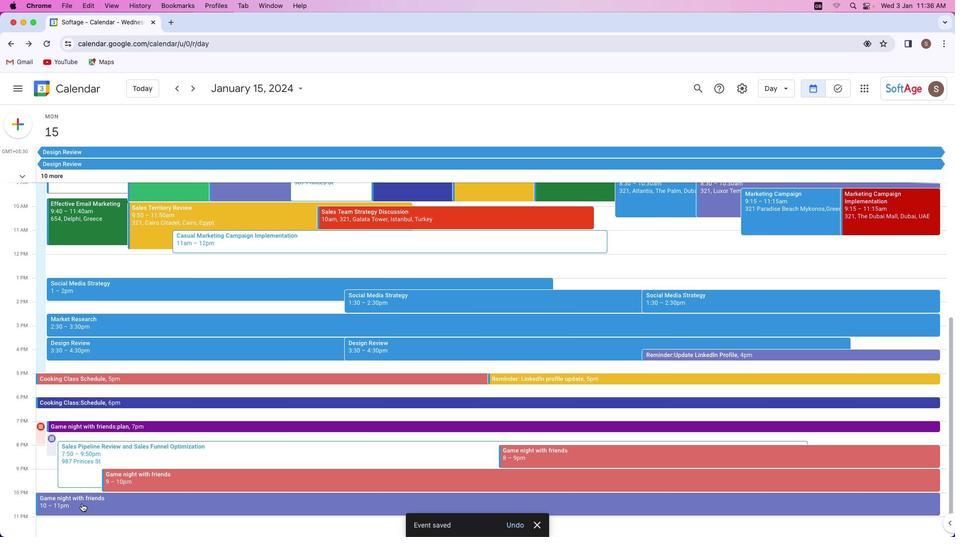 
Action: Mouse moved to (447, 392)
Screenshot: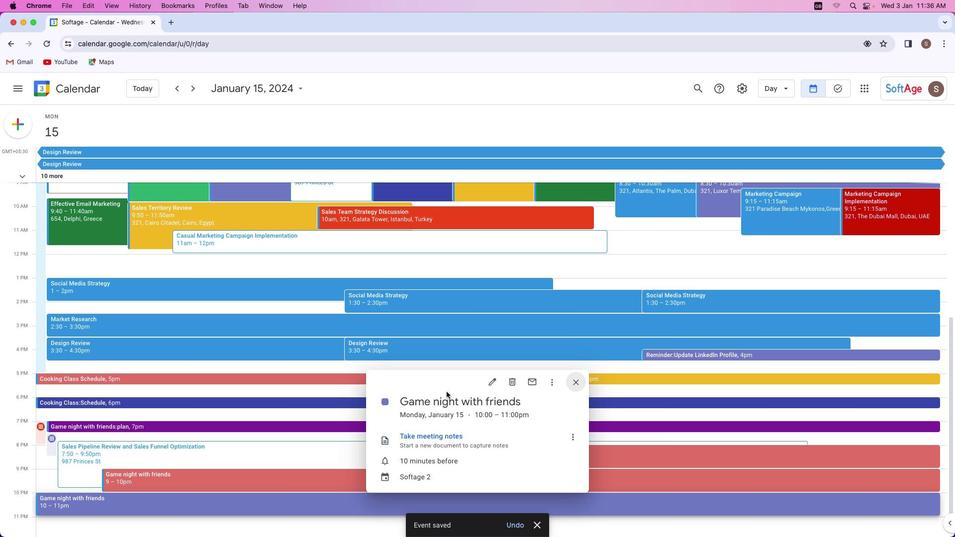 
